 Task: Research Airbnb options in Zorgo, Burkina Faso from 8th December, 2023 to 15th December, 2023 for 9 adults. with 5 bedrooms having 9 beds and 5 bathrooms.  Amenities needed are: wifi, air conditioning, TV, pool, gym, breakfast. Look for 5 properties as per requirement.
Action: Mouse moved to (426, 79)
Screenshot: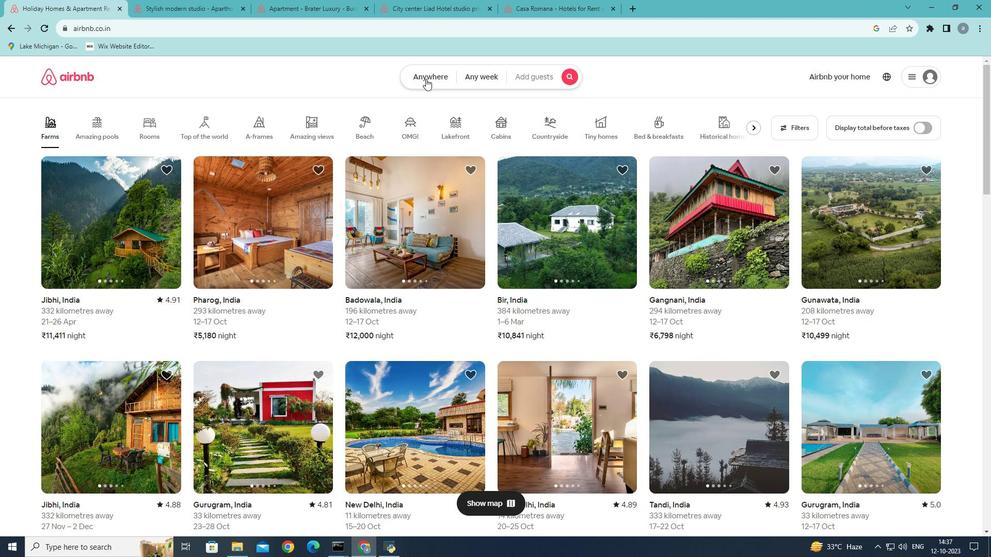 
Action: Mouse pressed left at (426, 79)
Screenshot: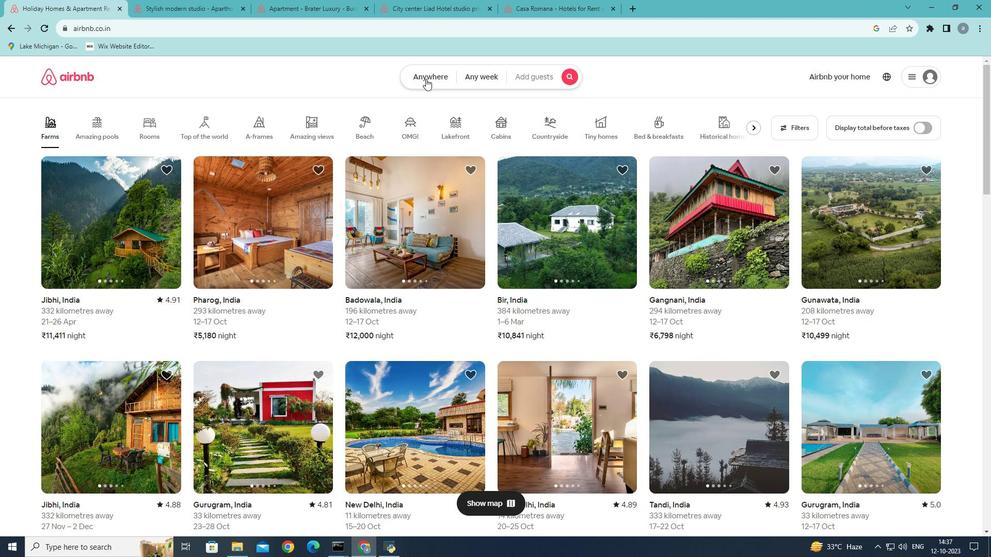 
Action: Mouse moved to (318, 113)
Screenshot: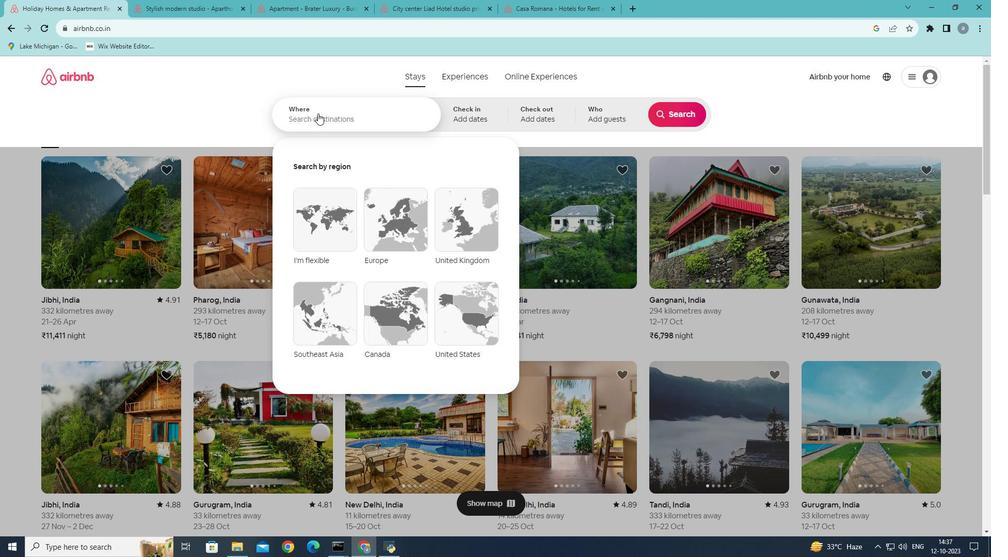
Action: Mouse pressed left at (318, 113)
Screenshot: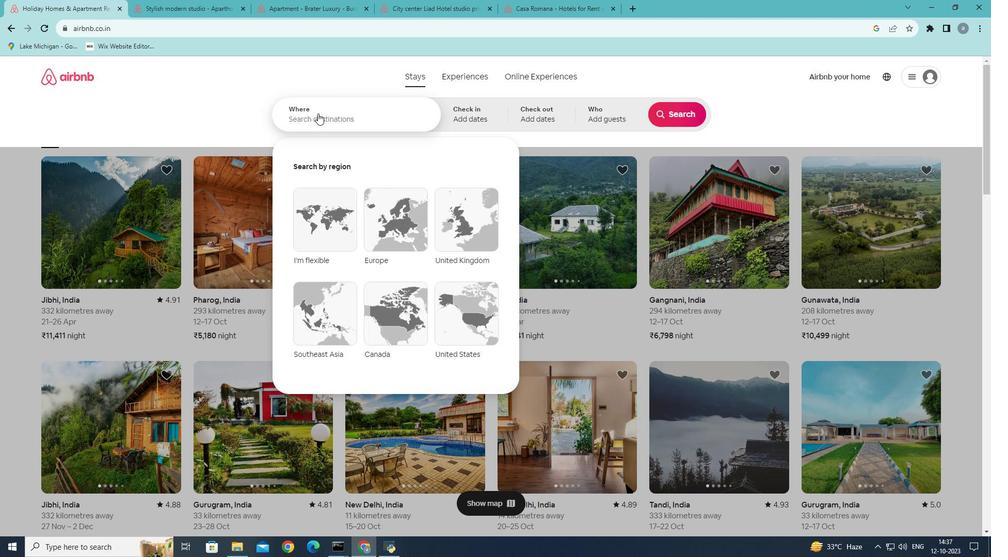 
Action: Mouse moved to (360, 107)
Screenshot: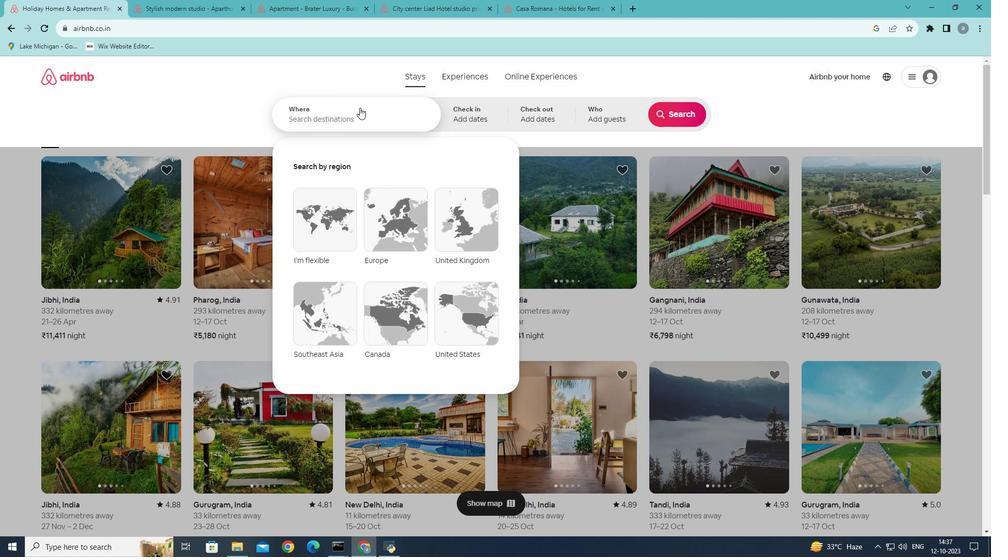 
Action: Key pressed <Key.shift>Zorgo,<Key.shift><Key.shift><Key.shift><Key.shift><Key.shift><Key.shift><Key.shift><Key.shift><Key.shift><Key.shift><Key.shift><Key.shift>Burkina
Screenshot: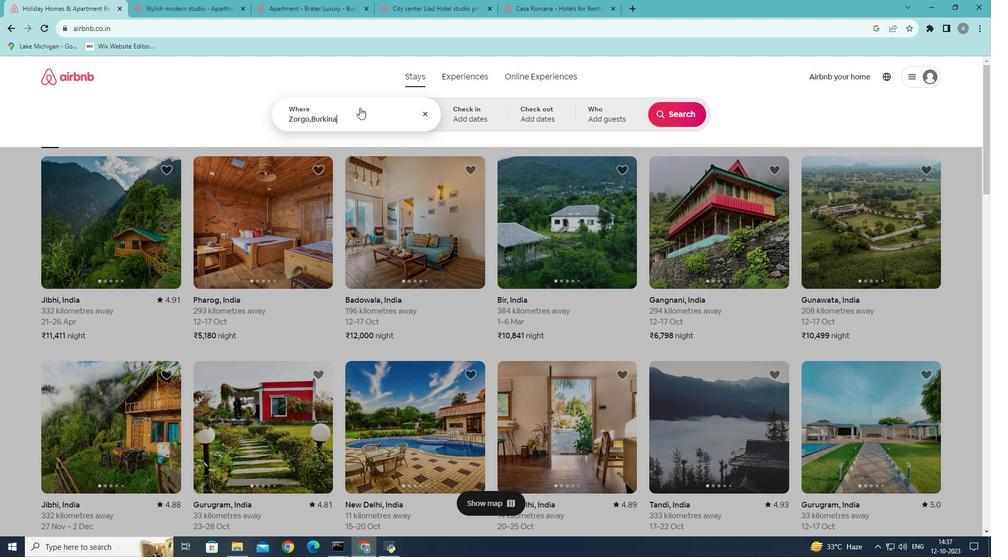 
Action: Mouse moved to (376, 170)
Screenshot: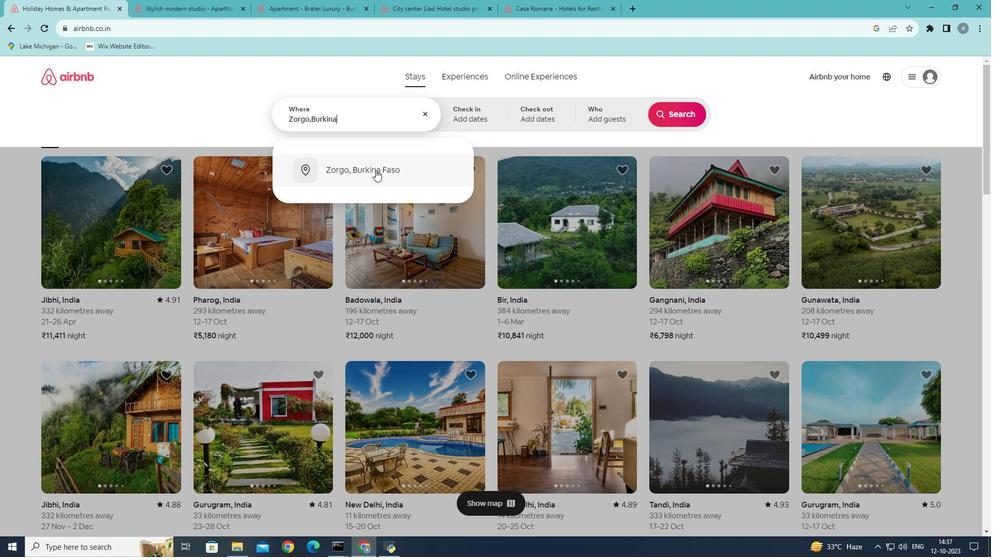 
Action: Mouse pressed left at (376, 170)
Screenshot: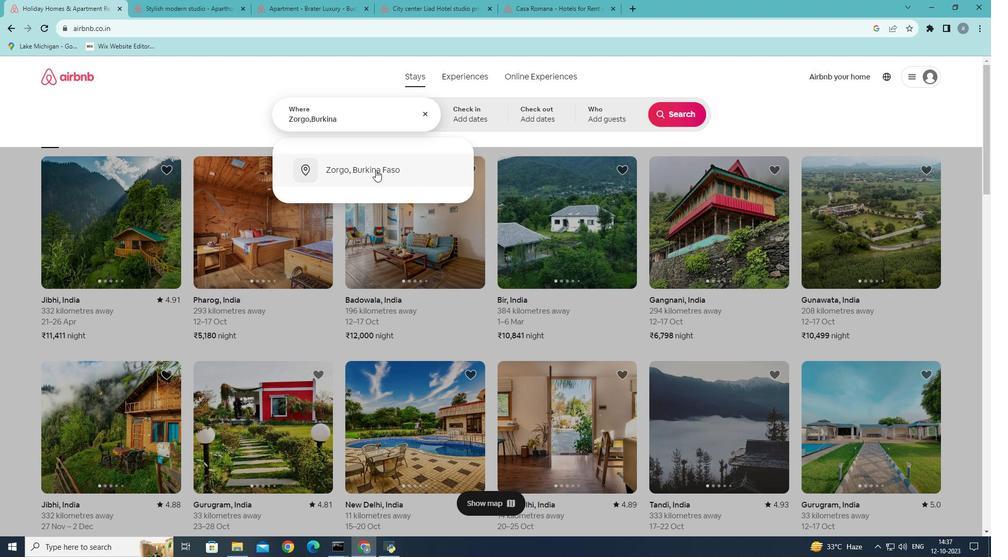 
Action: Mouse moved to (681, 199)
Screenshot: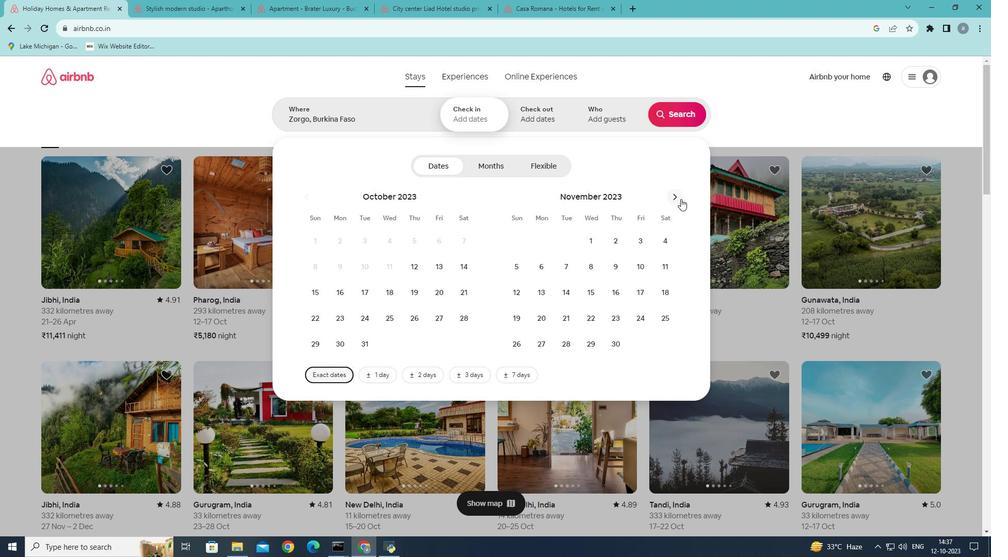 
Action: Mouse pressed left at (681, 199)
Screenshot: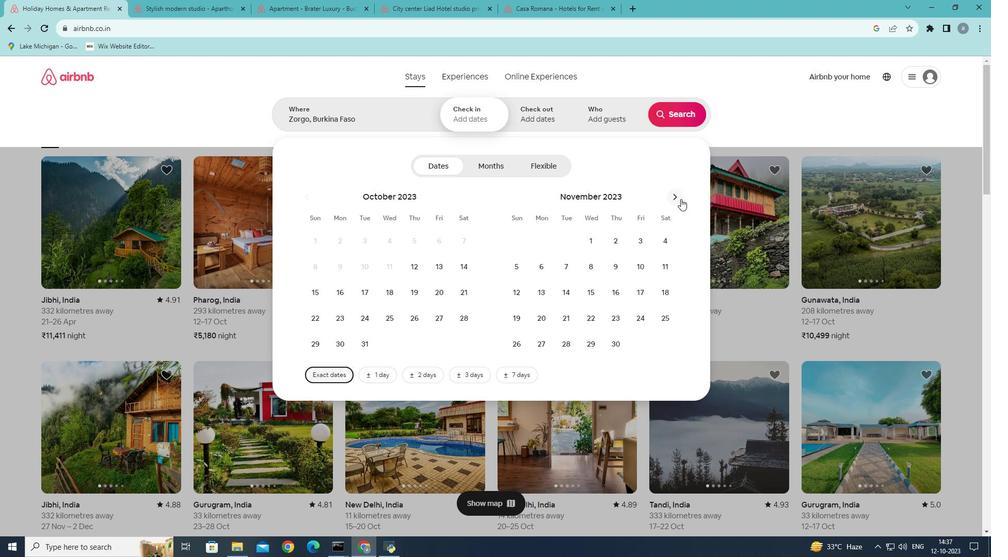 
Action: Mouse moved to (635, 268)
Screenshot: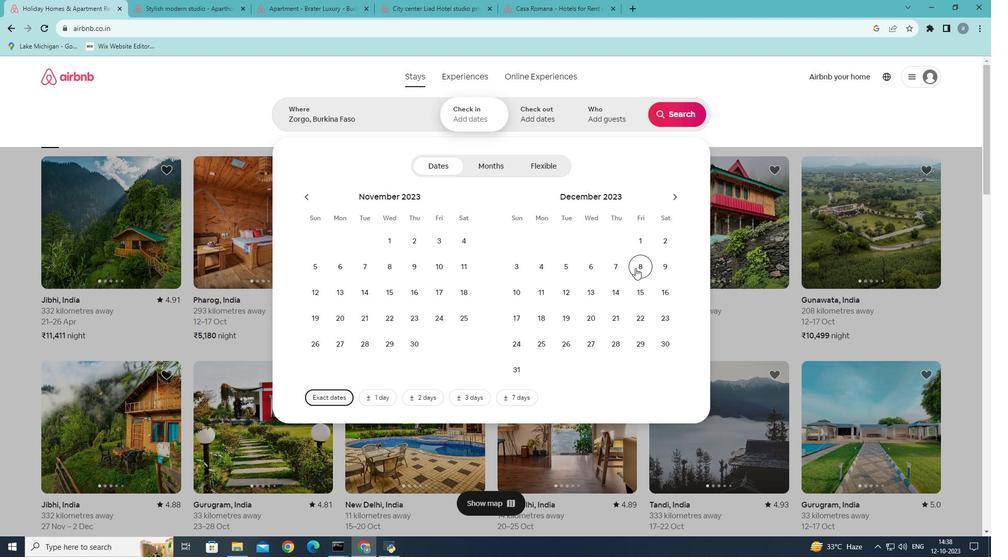 
Action: Mouse pressed left at (635, 268)
Screenshot: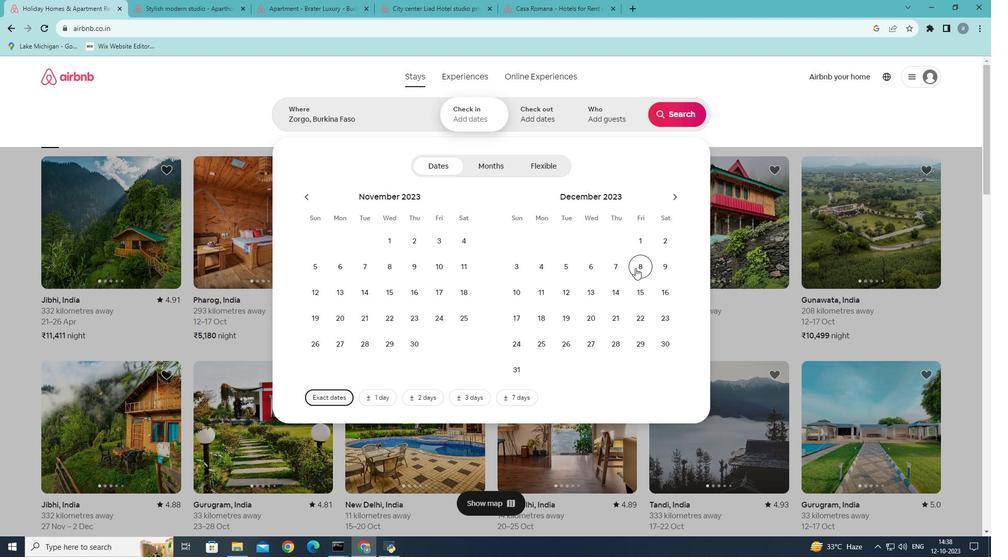
Action: Mouse moved to (641, 297)
Screenshot: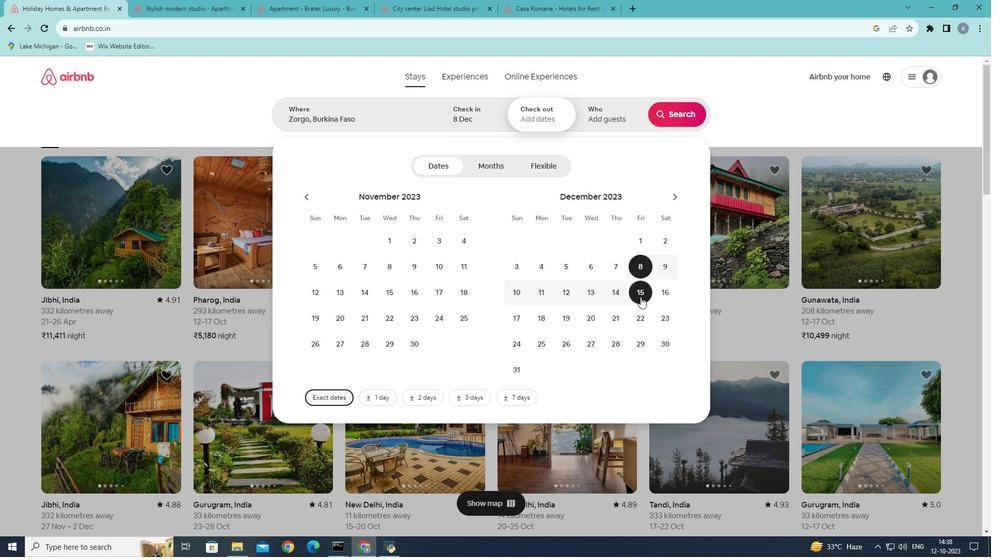 
Action: Mouse pressed left at (641, 297)
Screenshot: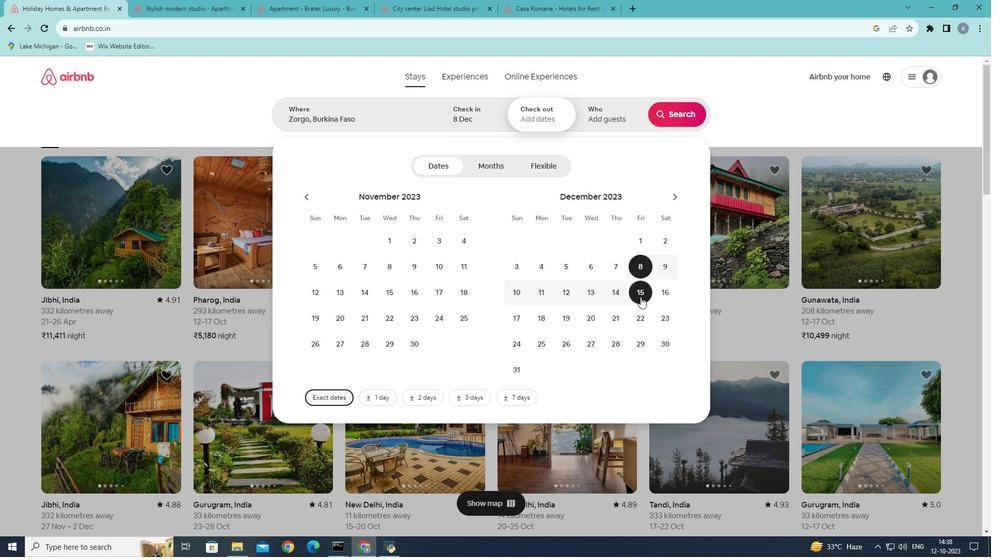 
Action: Mouse moved to (616, 121)
Screenshot: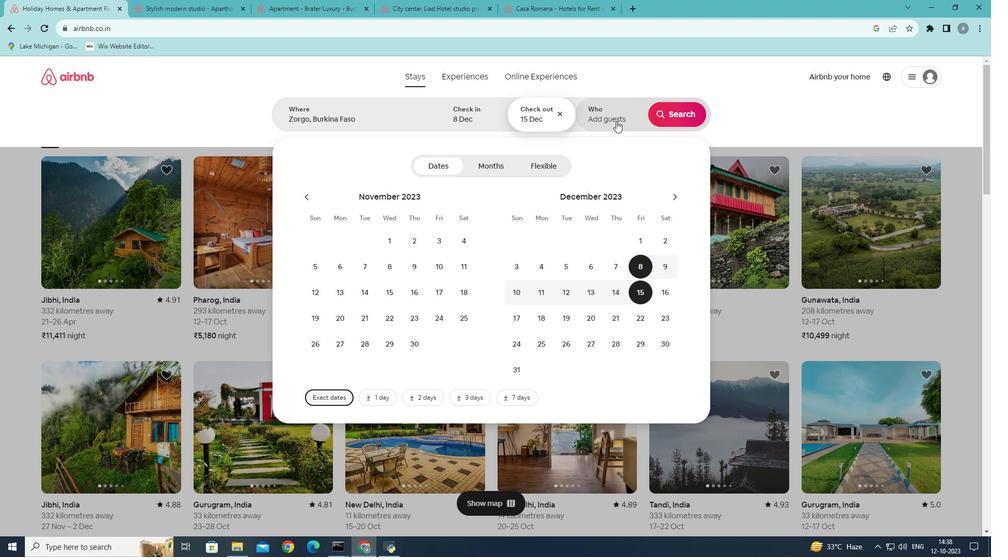 
Action: Mouse pressed left at (616, 121)
Screenshot: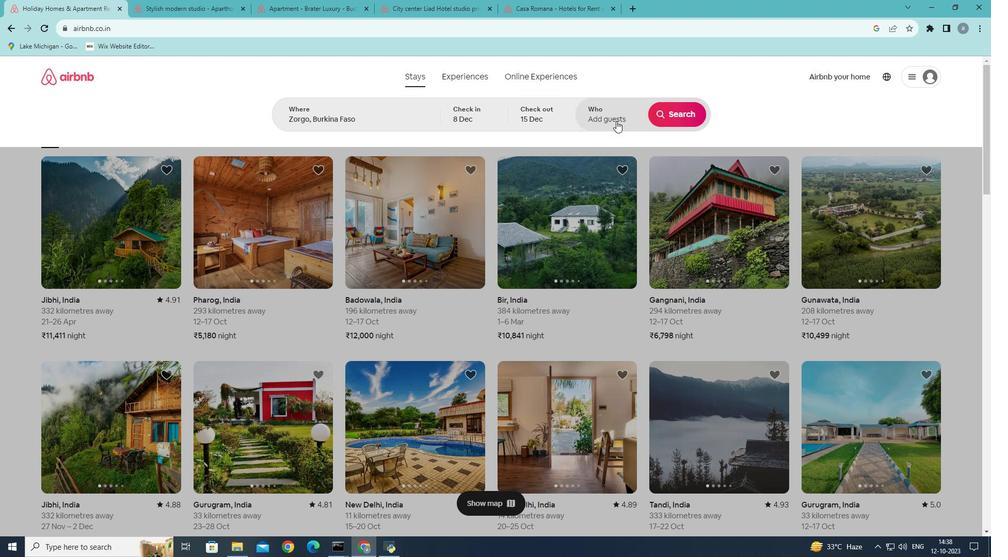 
Action: Mouse moved to (687, 165)
Screenshot: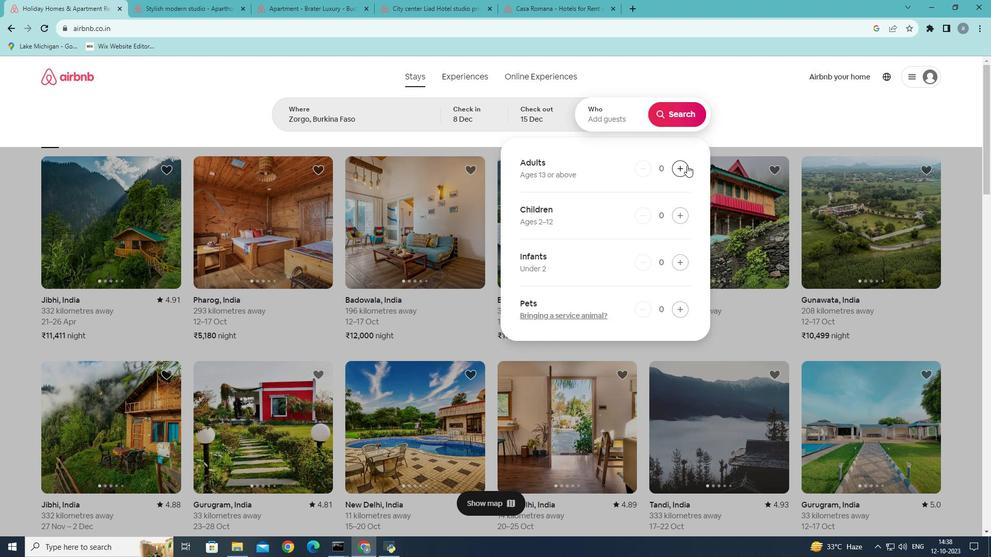
Action: Mouse pressed left at (687, 165)
Screenshot: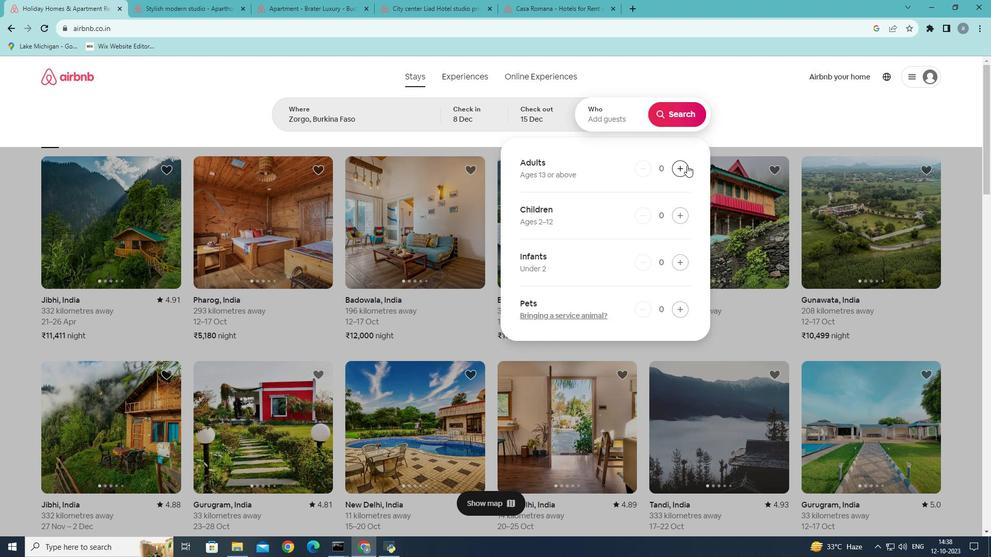 
Action: Mouse moved to (687, 165)
Screenshot: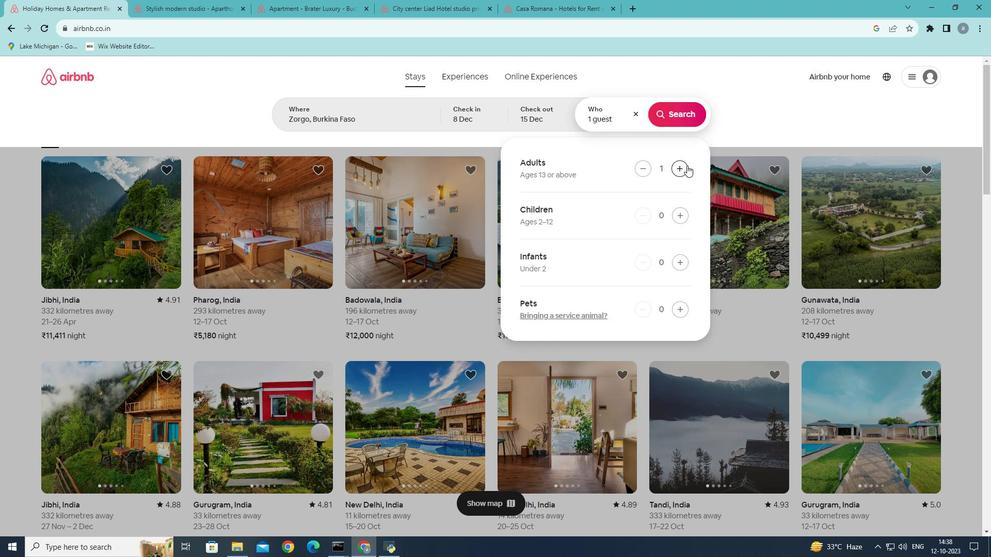 
Action: Mouse pressed left at (687, 165)
Screenshot: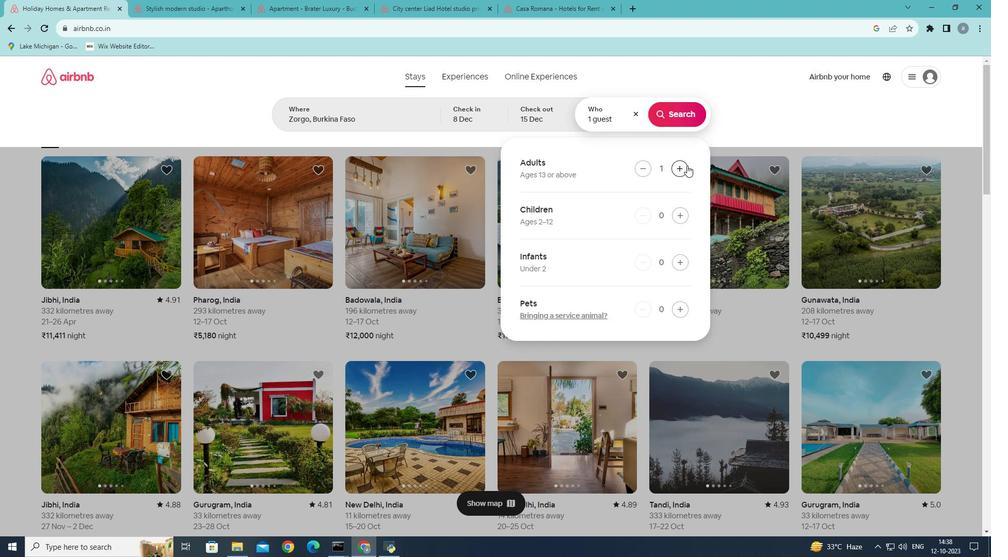 
Action: Mouse pressed left at (687, 165)
Screenshot: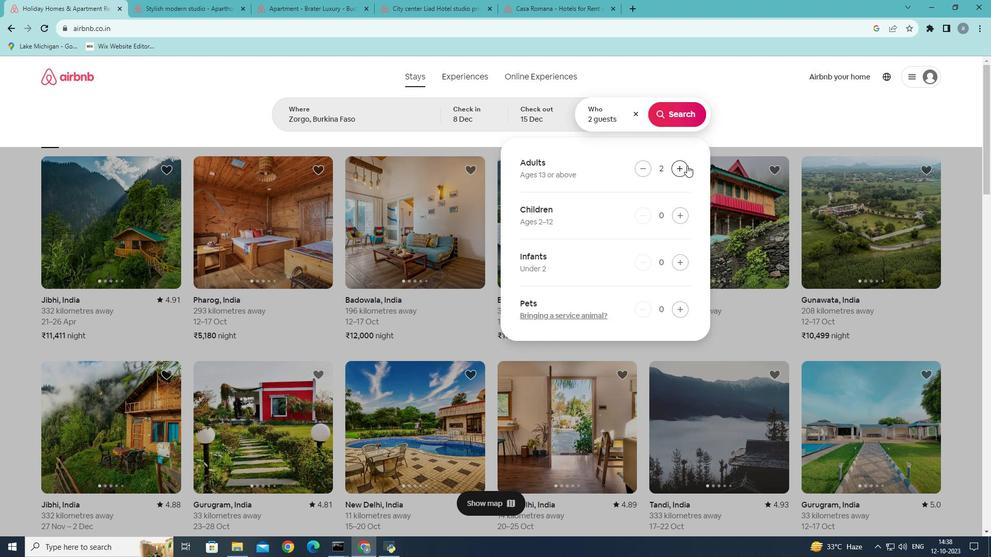 
Action: Mouse pressed left at (687, 165)
Screenshot: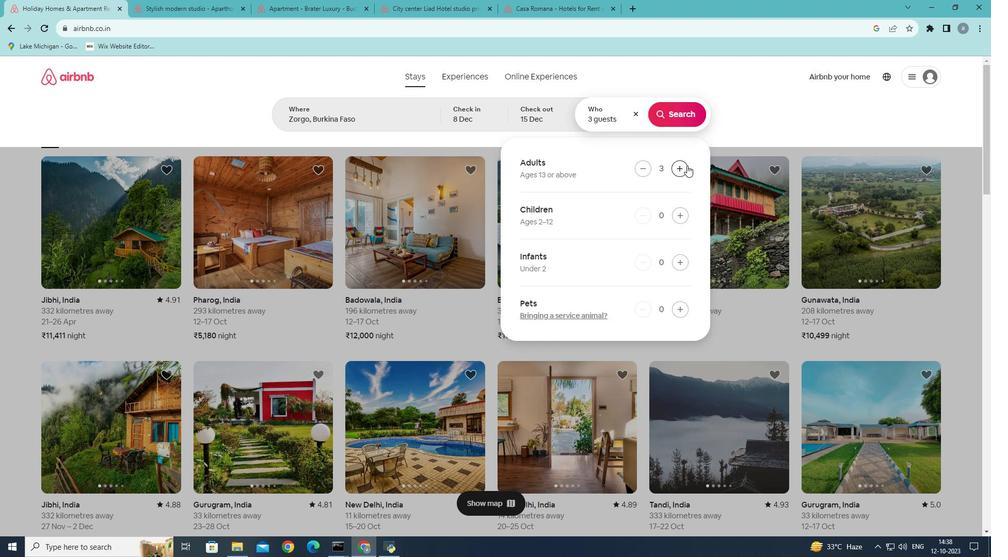 
Action: Mouse pressed left at (687, 165)
Screenshot: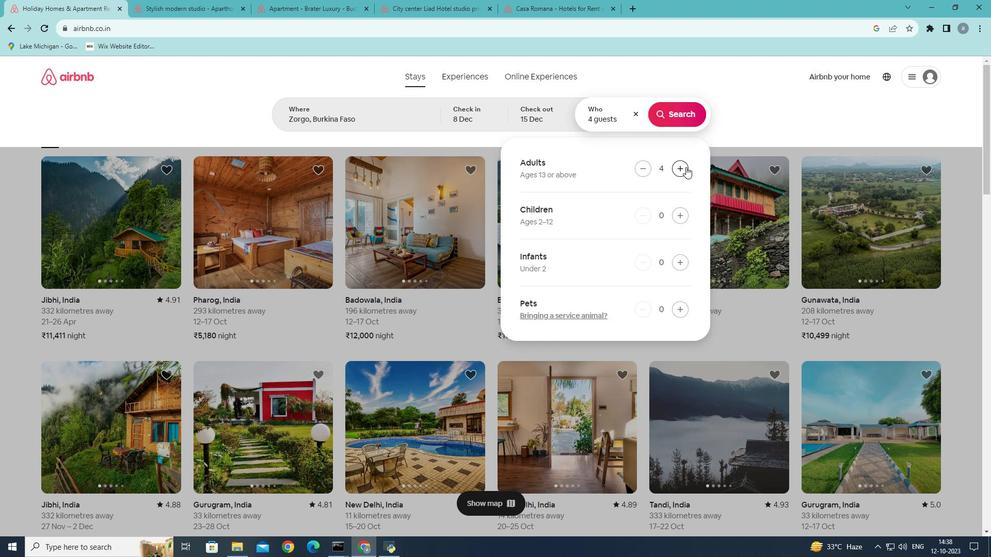 
Action: Mouse moved to (686, 167)
Screenshot: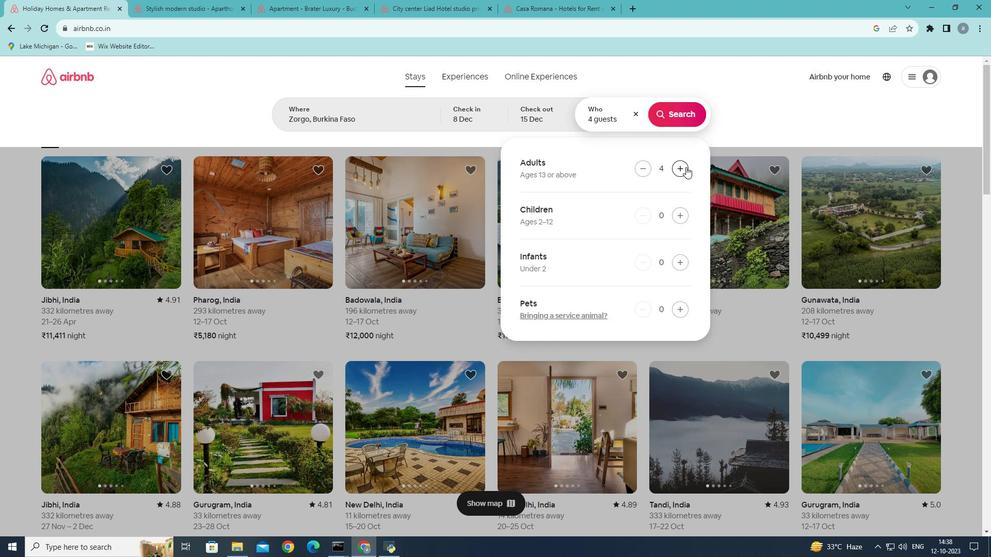 
Action: Mouse pressed left at (686, 167)
Screenshot: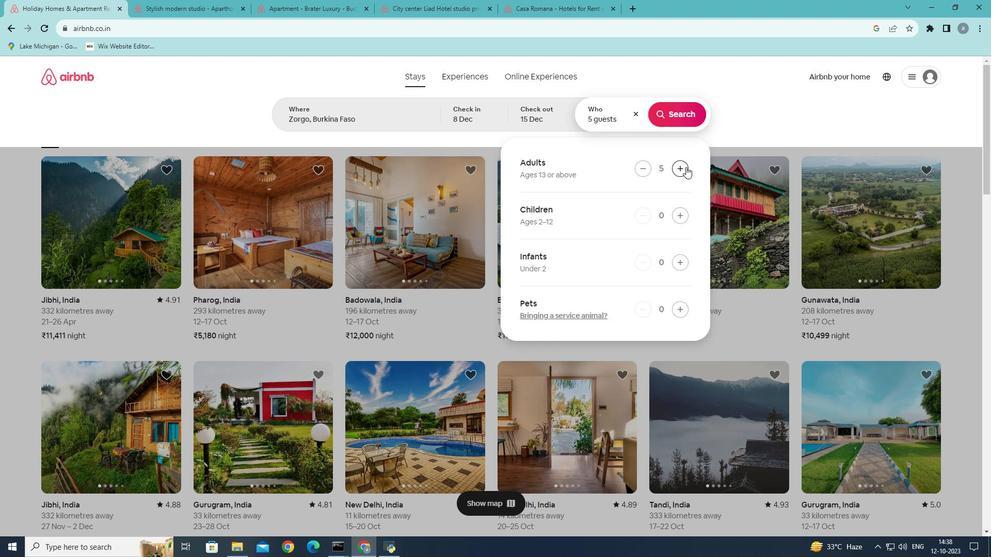 
Action: Mouse pressed left at (686, 167)
Screenshot: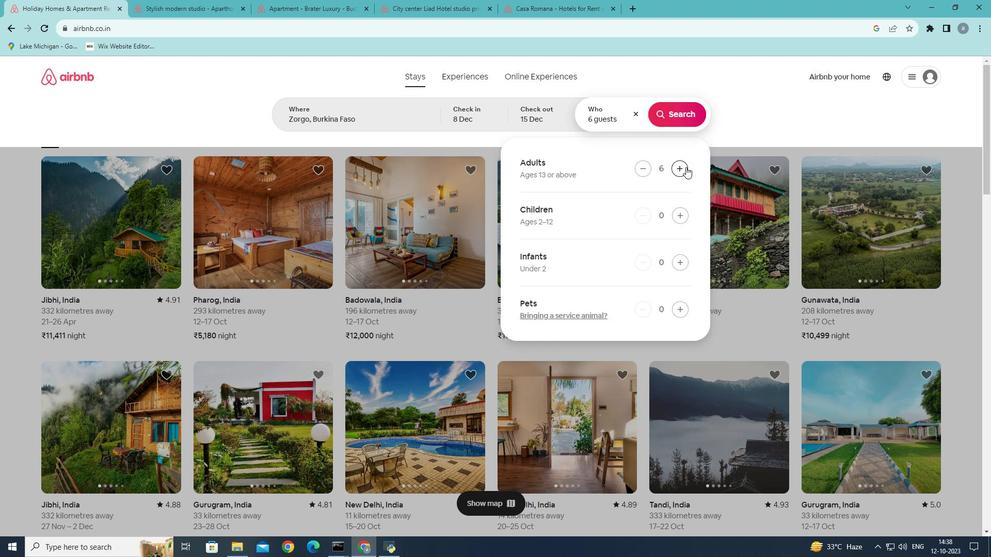
Action: Mouse pressed left at (686, 167)
Screenshot: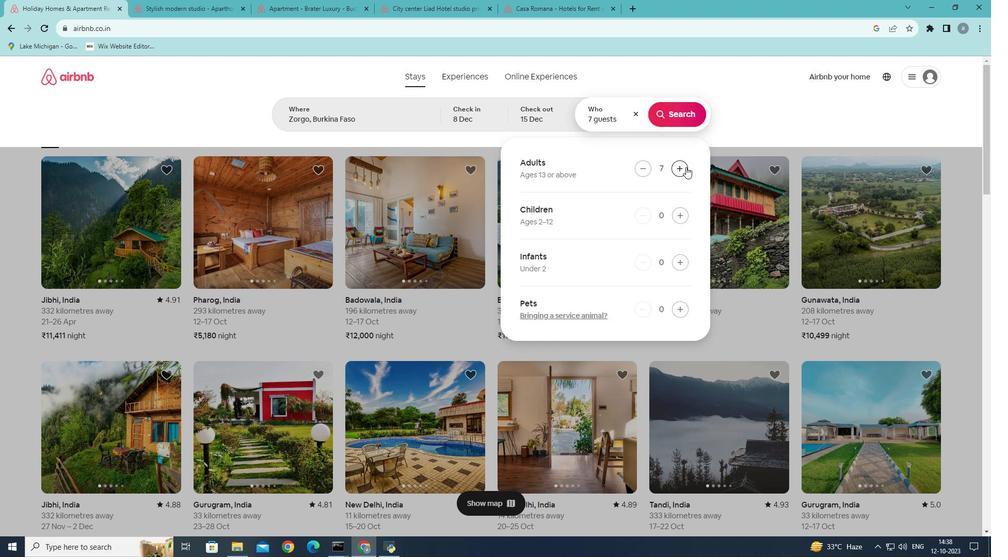 
Action: Mouse pressed left at (686, 167)
Screenshot: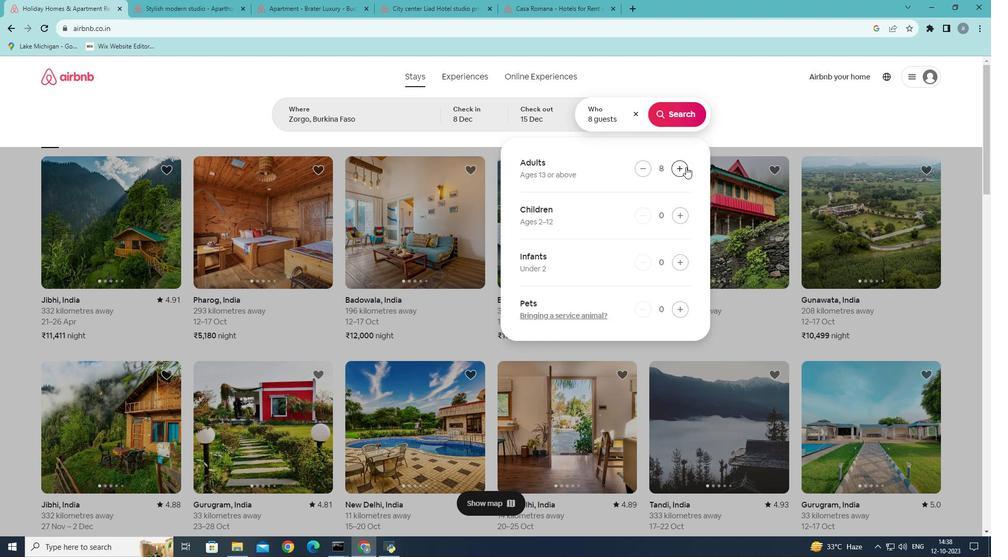 
Action: Mouse moved to (690, 113)
Screenshot: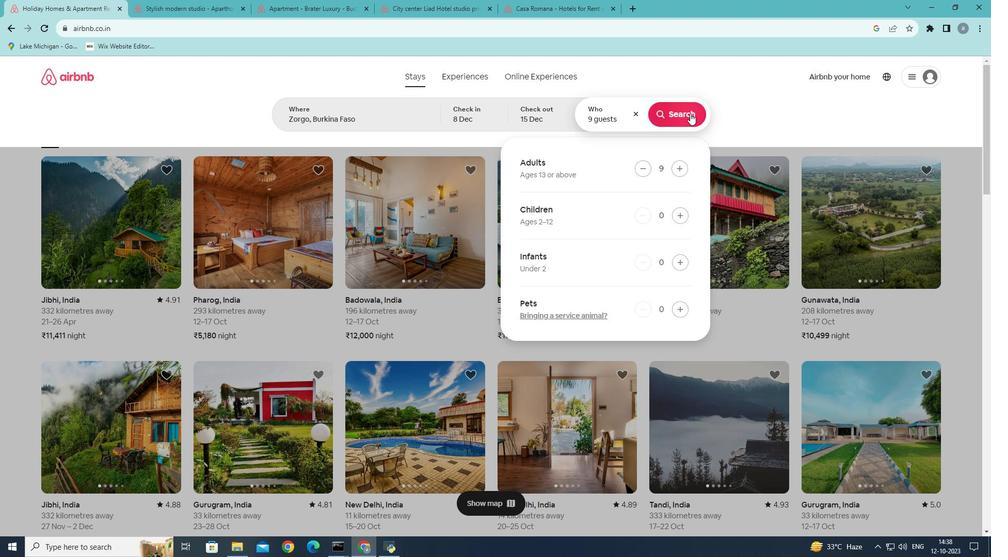 
Action: Mouse pressed left at (690, 113)
Screenshot: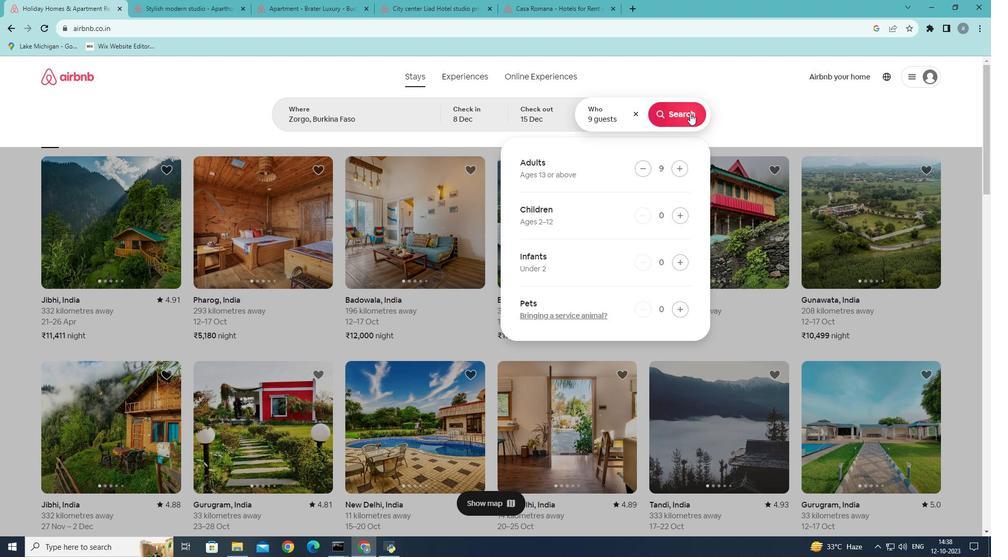 
Action: Mouse moved to (823, 124)
Screenshot: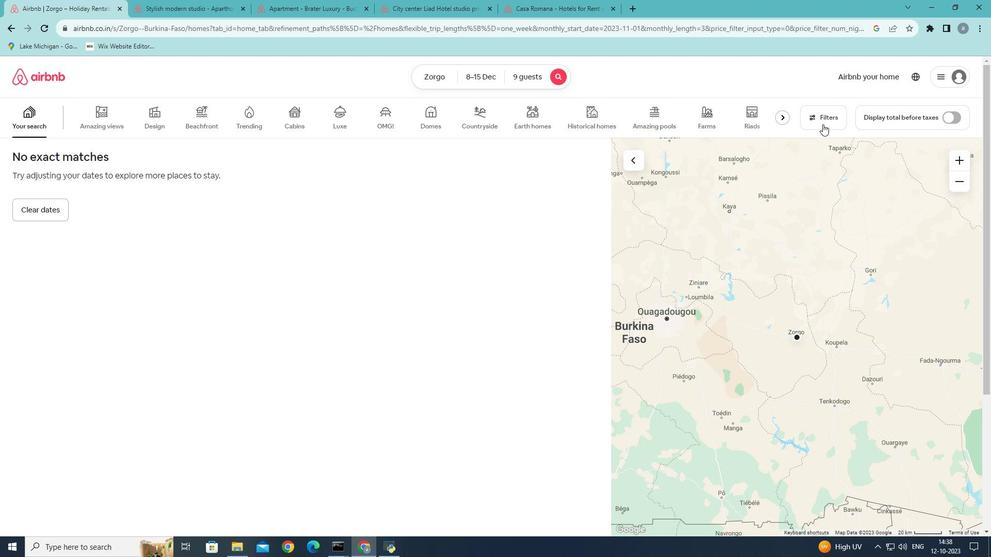 
Action: Mouse pressed left at (823, 124)
Screenshot: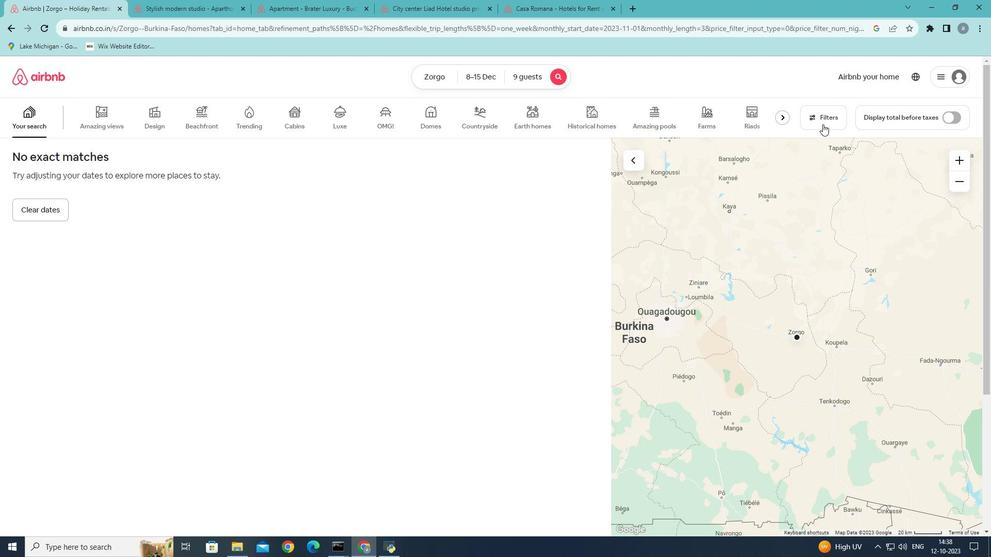 
Action: Mouse moved to (510, 408)
Screenshot: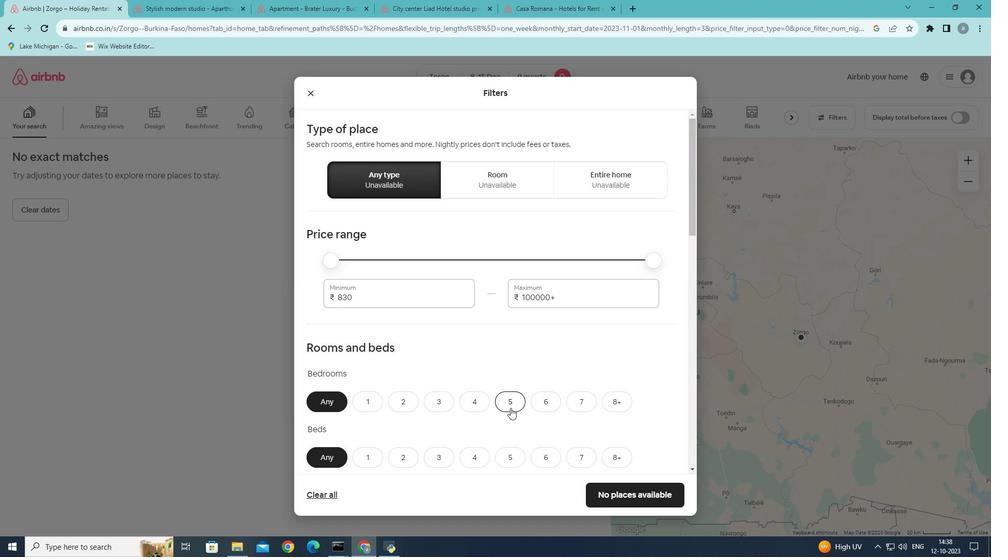 
Action: Mouse pressed left at (510, 408)
Screenshot: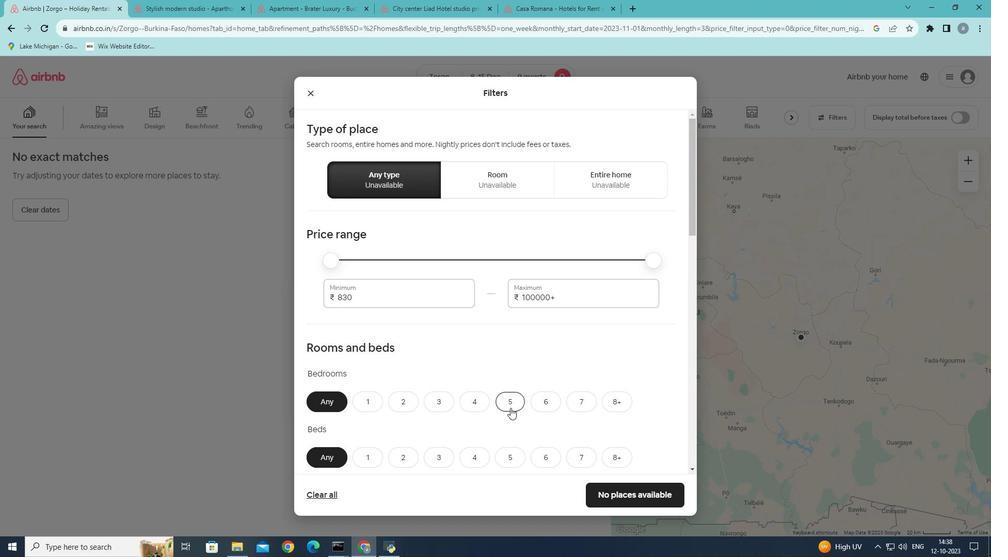 
Action: Mouse moved to (620, 465)
Screenshot: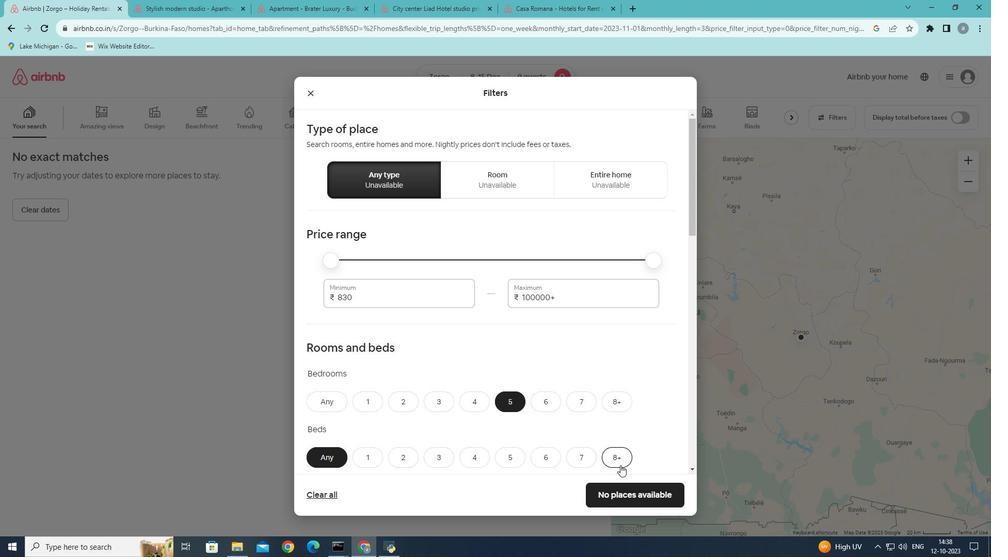 
Action: Mouse scrolled (620, 465) with delta (0, 0)
Screenshot: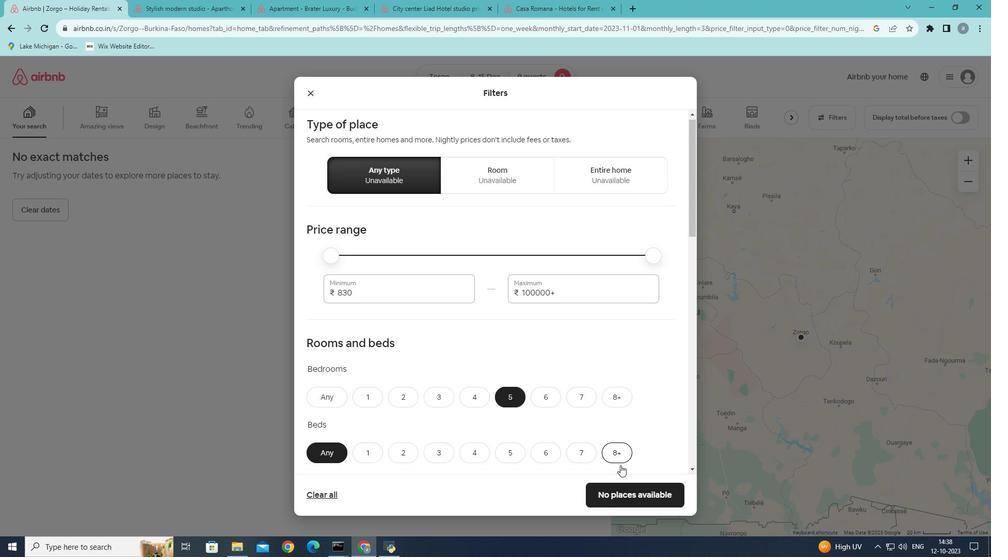 
Action: Mouse moved to (619, 407)
Screenshot: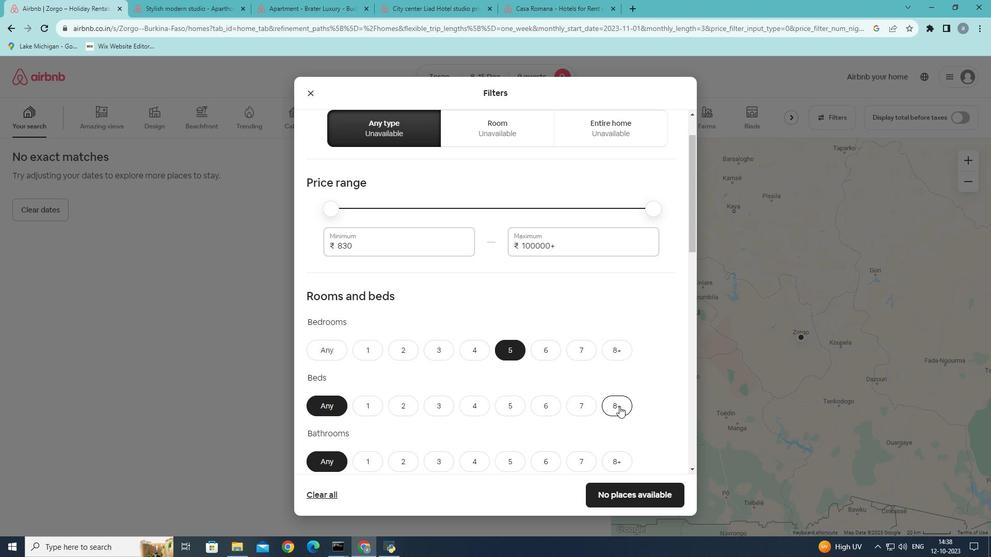 
Action: Mouse pressed left at (619, 407)
Screenshot: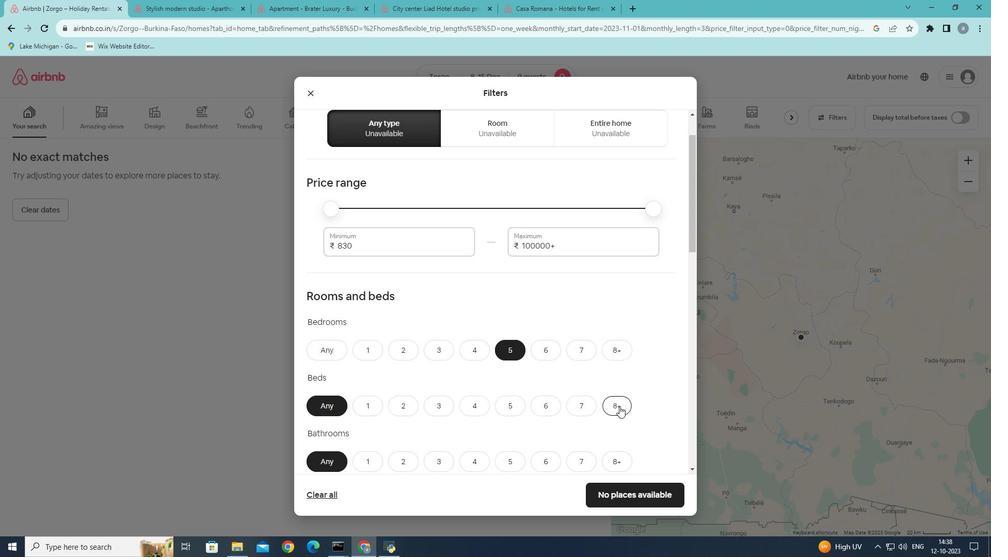 
Action: Mouse moved to (503, 465)
Screenshot: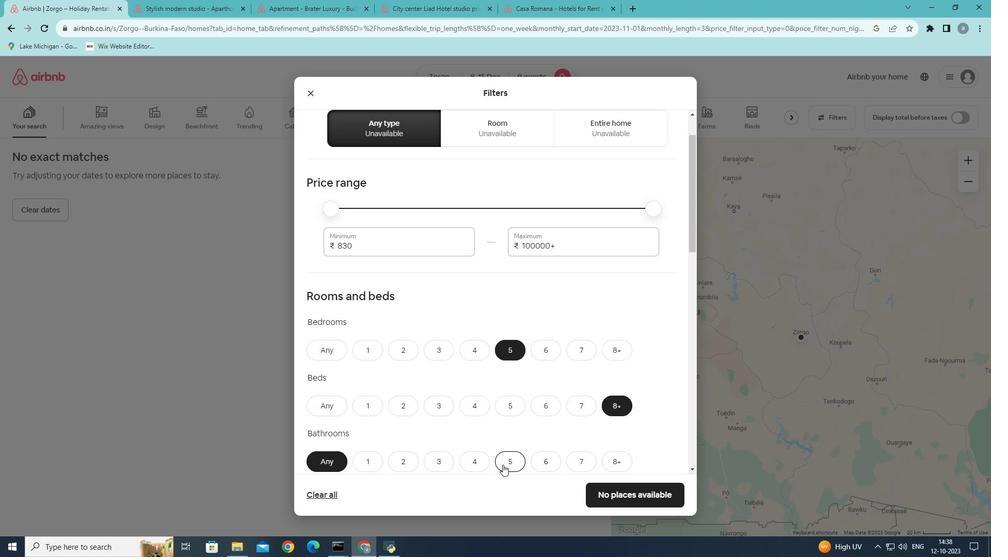 
Action: Mouse pressed left at (503, 465)
Screenshot: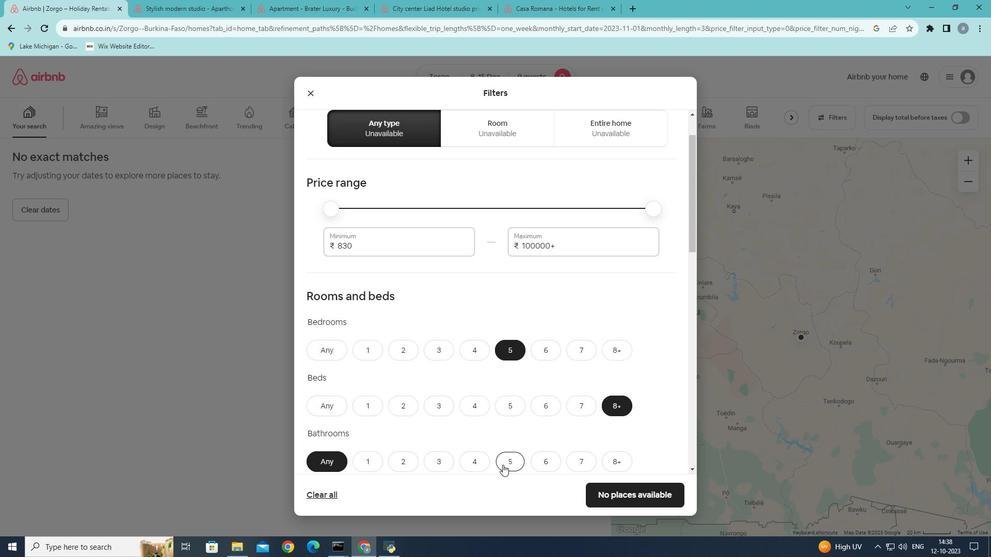 
Action: Mouse moved to (386, 452)
Screenshot: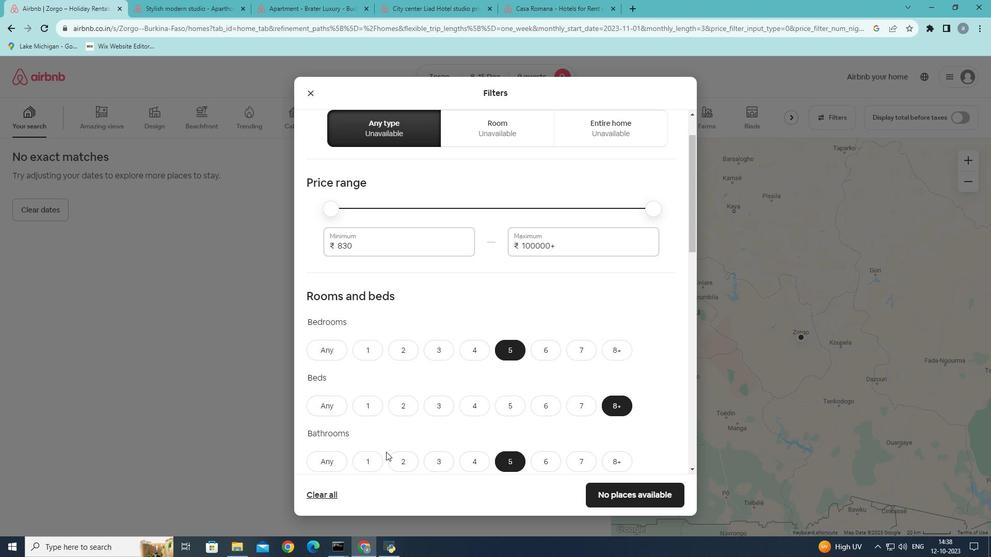
Action: Mouse scrolled (386, 451) with delta (0, 0)
Screenshot: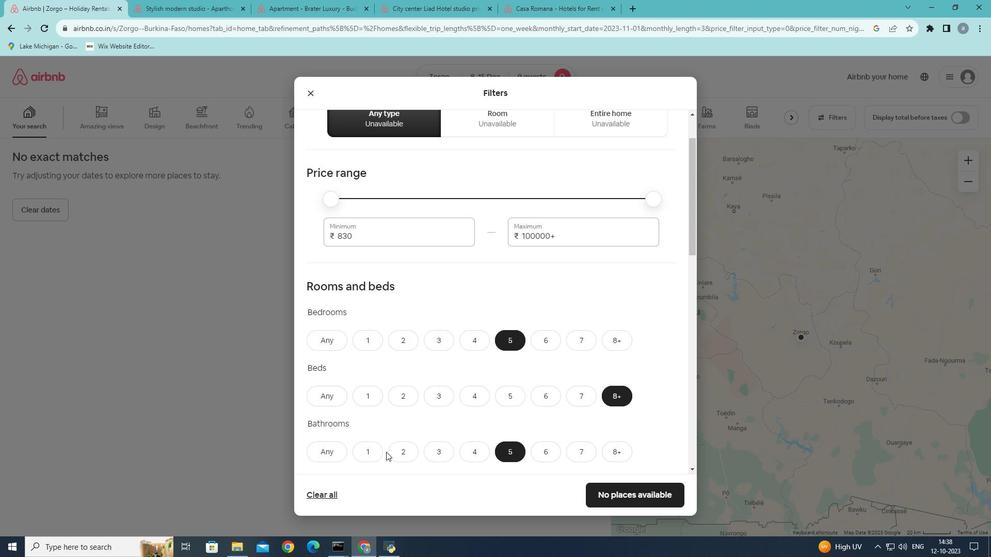 
Action: Mouse scrolled (386, 451) with delta (0, 0)
Screenshot: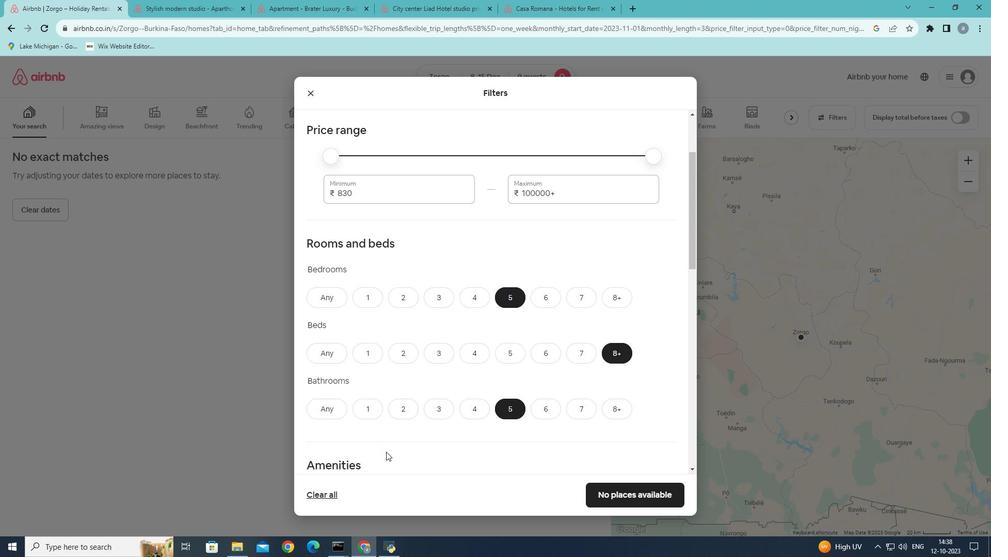 
Action: Mouse scrolled (386, 451) with delta (0, 0)
Screenshot: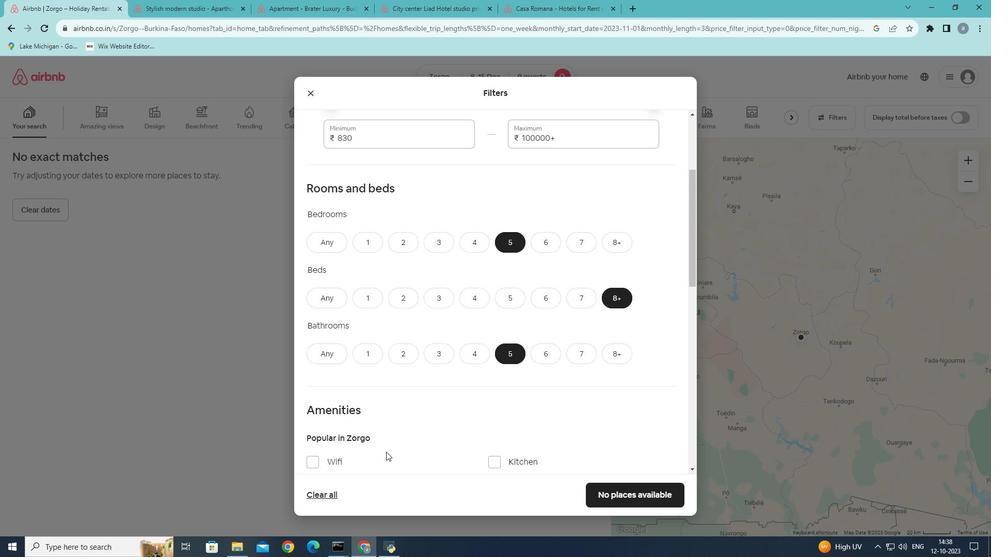 
Action: Mouse moved to (397, 443)
Screenshot: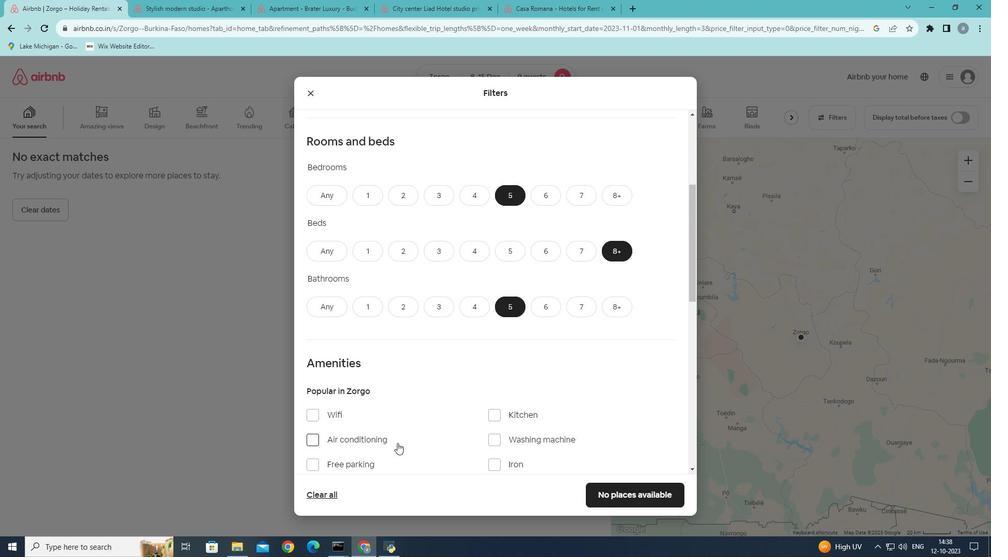 
Action: Mouse scrolled (397, 443) with delta (0, 0)
Screenshot: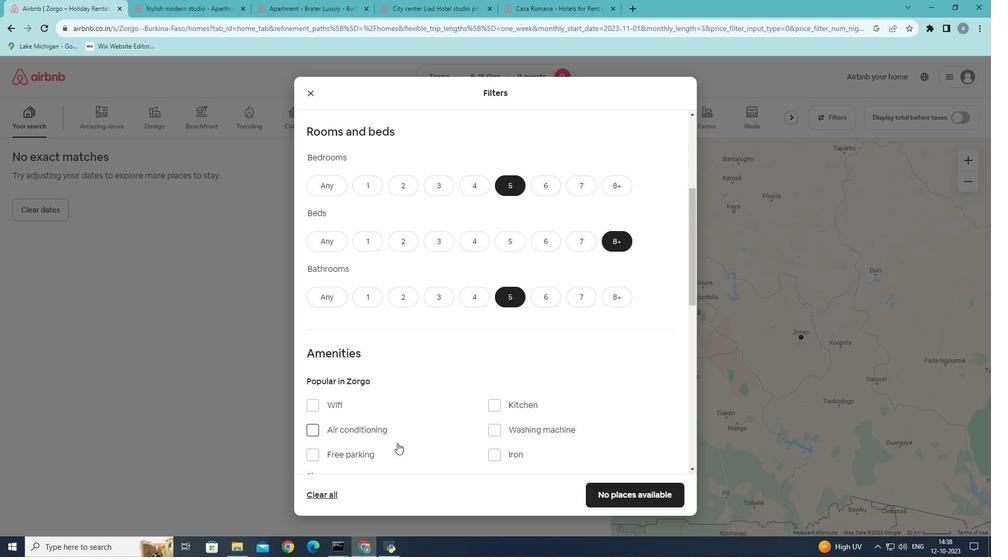 
Action: Mouse scrolled (397, 443) with delta (0, 0)
Screenshot: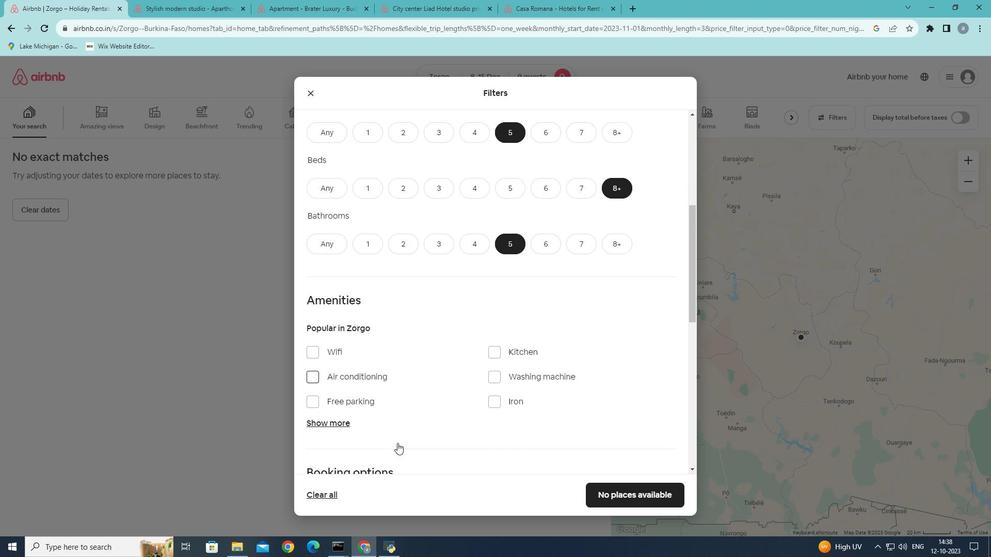 
Action: Mouse scrolled (397, 443) with delta (0, 0)
Screenshot: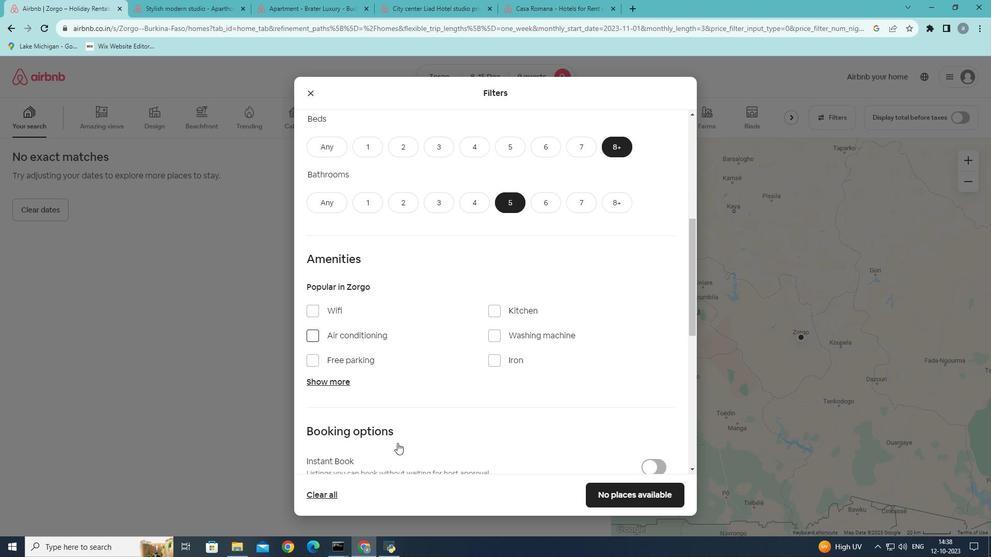 
Action: Mouse moved to (401, 442)
Screenshot: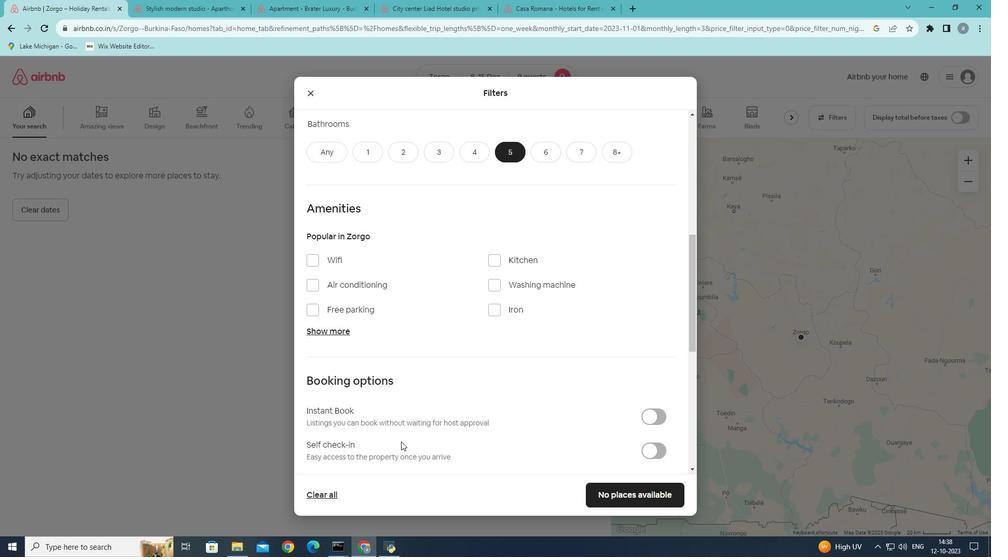 
Action: Mouse scrolled (401, 441) with delta (0, 0)
Screenshot: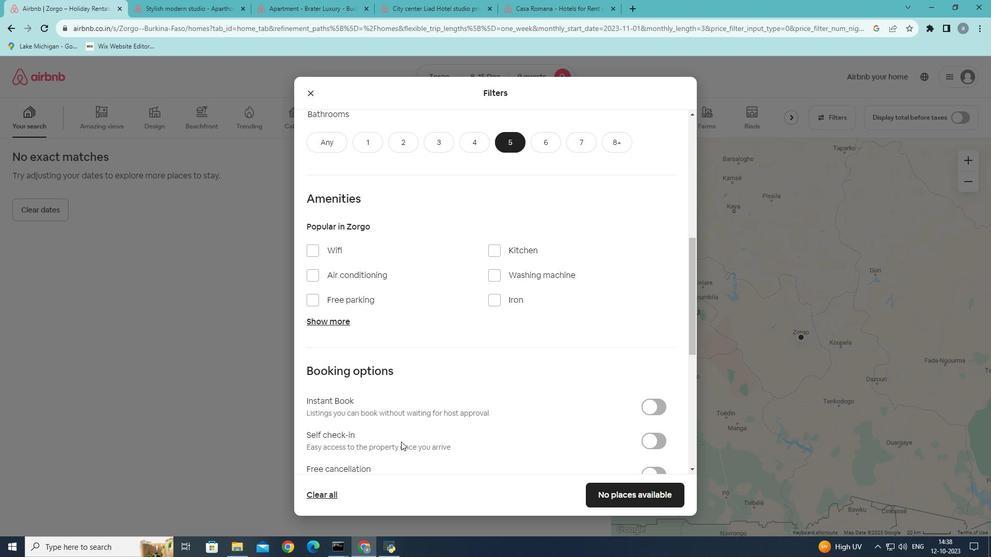 
Action: Mouse moved to (308, 209)
Screenshot: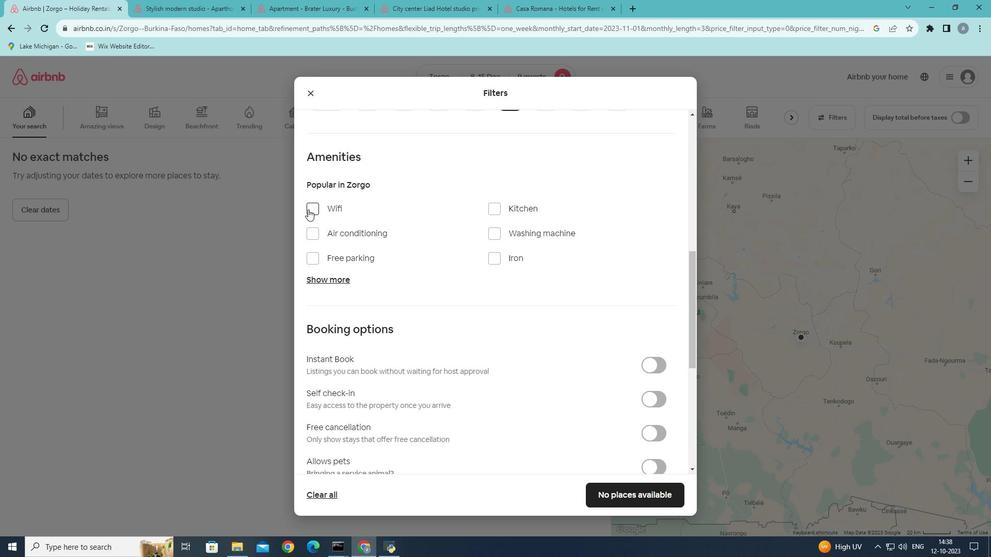 
Action: Mouse pressed left at (308, 209)
Screenshot: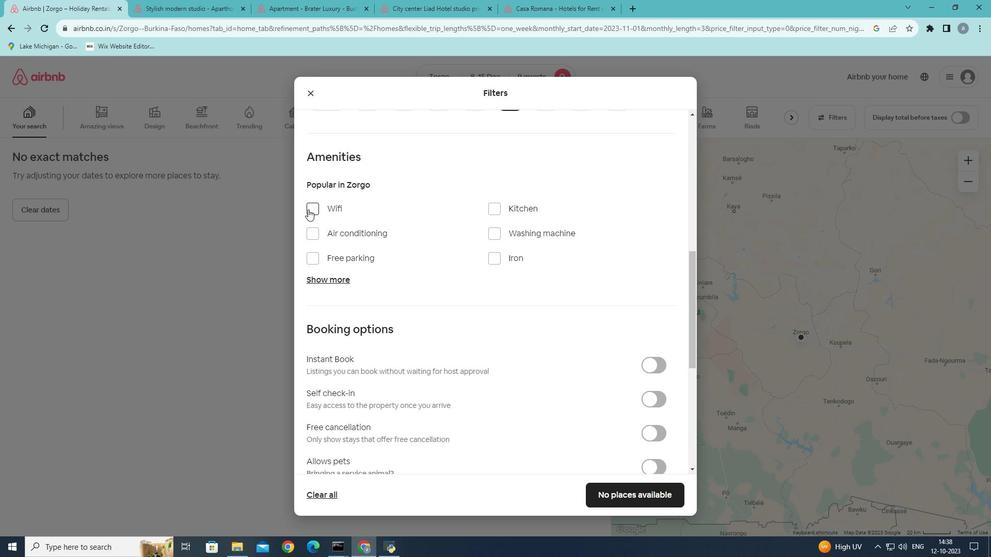 
Action: Mouse moved to (313, 237)
Screenshot: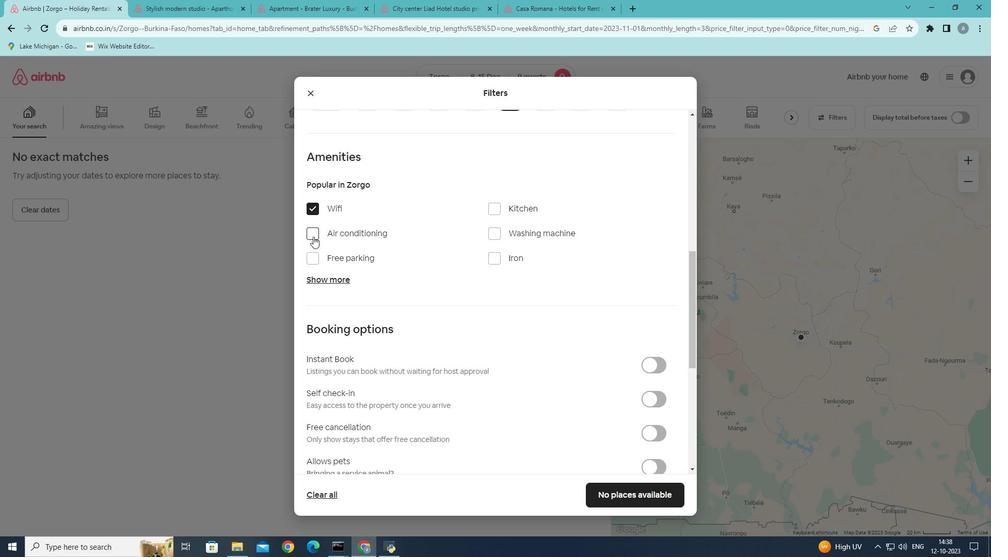
Action: Mouse pressed left at (313, 237)
Screenshot: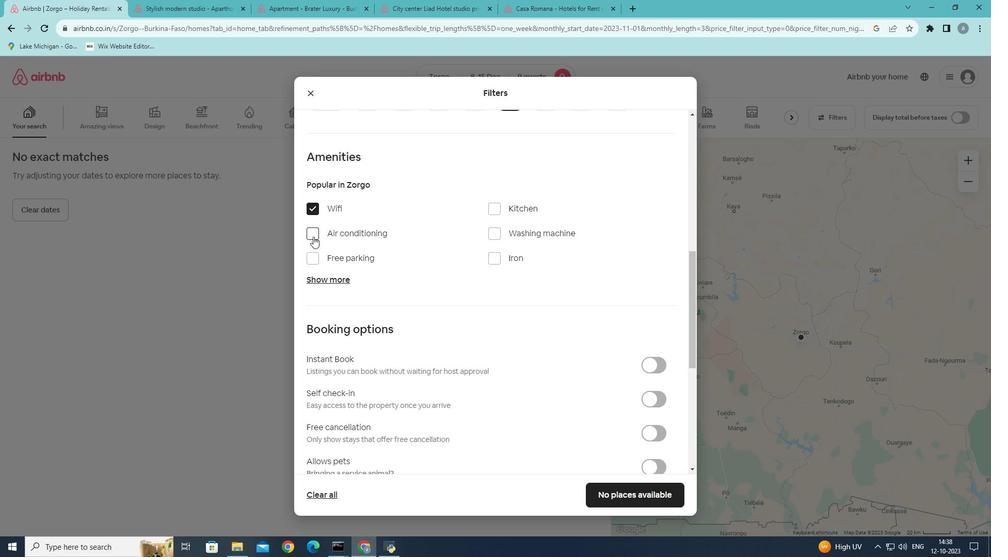 
Action: Mouse moved to (314, 258)
Screenshot: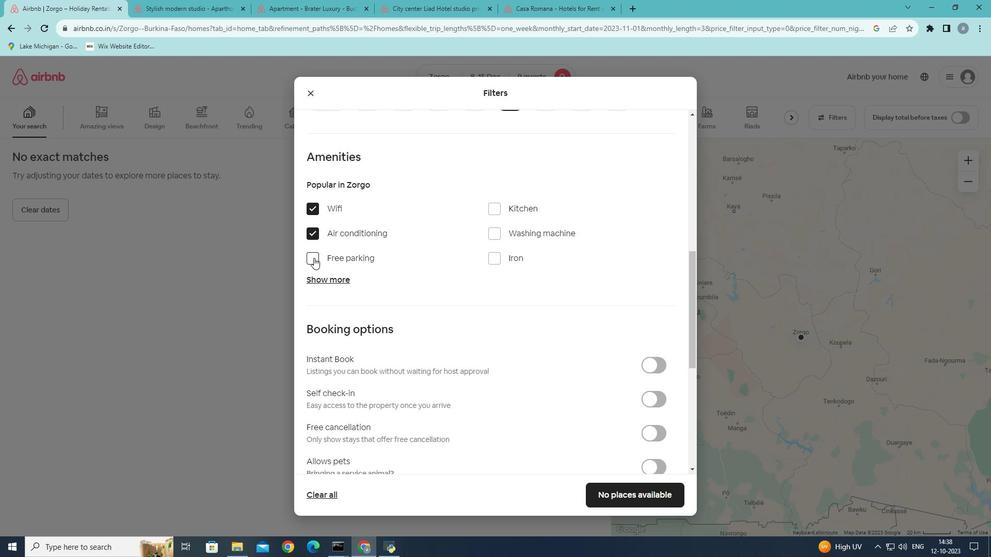 
Action: Mouse pressed left at (314, 258)
Screenshot: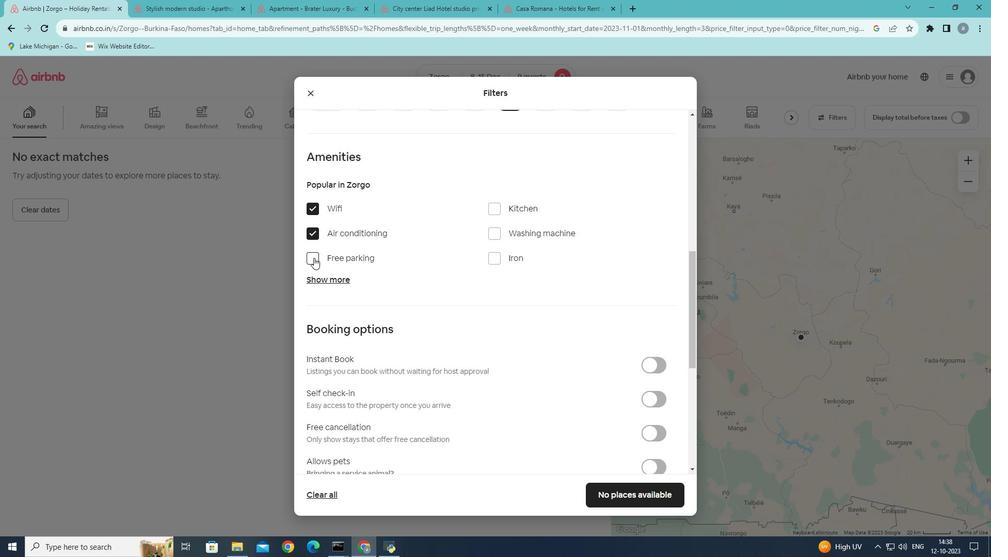 
Action: Mouse pressed left at (314, 258)
Screenshot: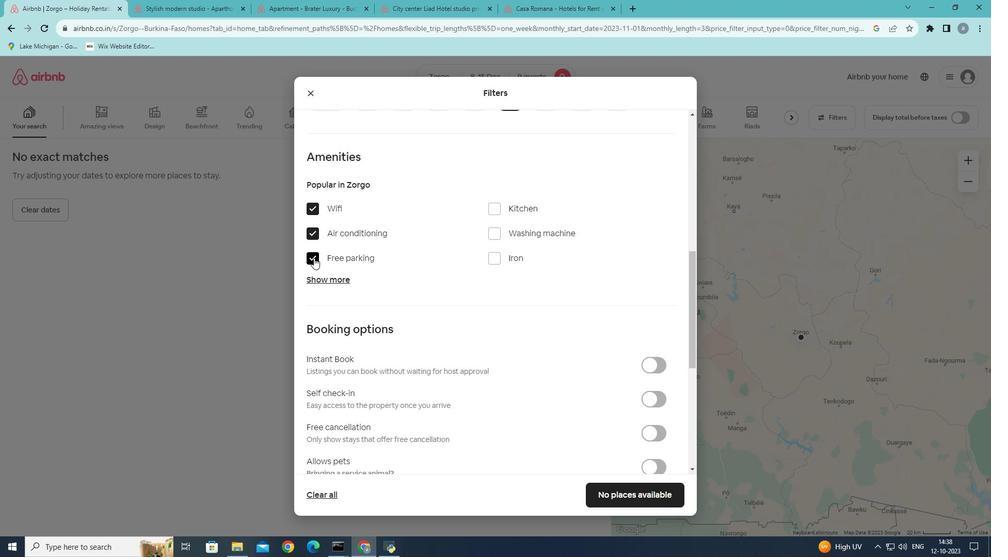 
Action: Mouse moved to (341, 281)
Screenshot: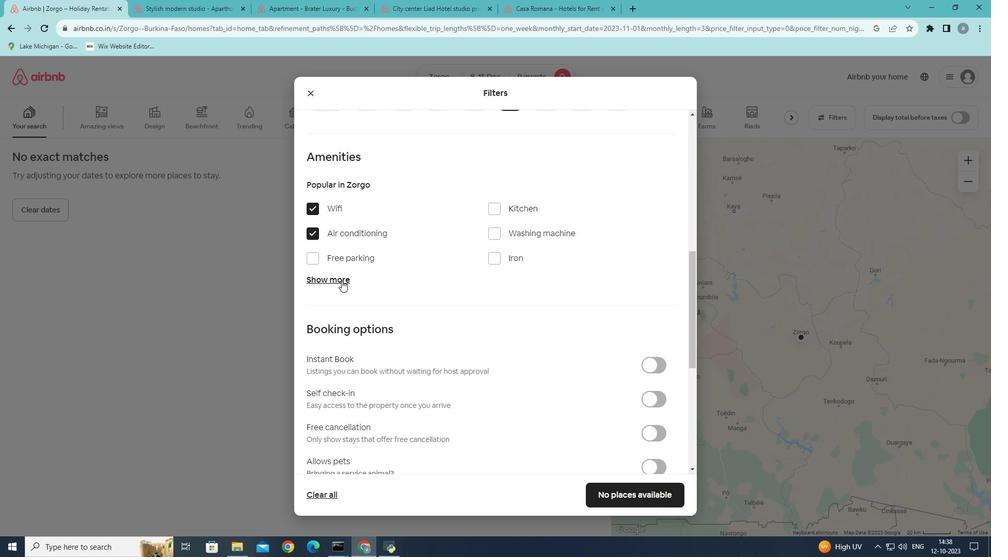 
Action: Mouse pressed left at (341, 281)
Screenshot: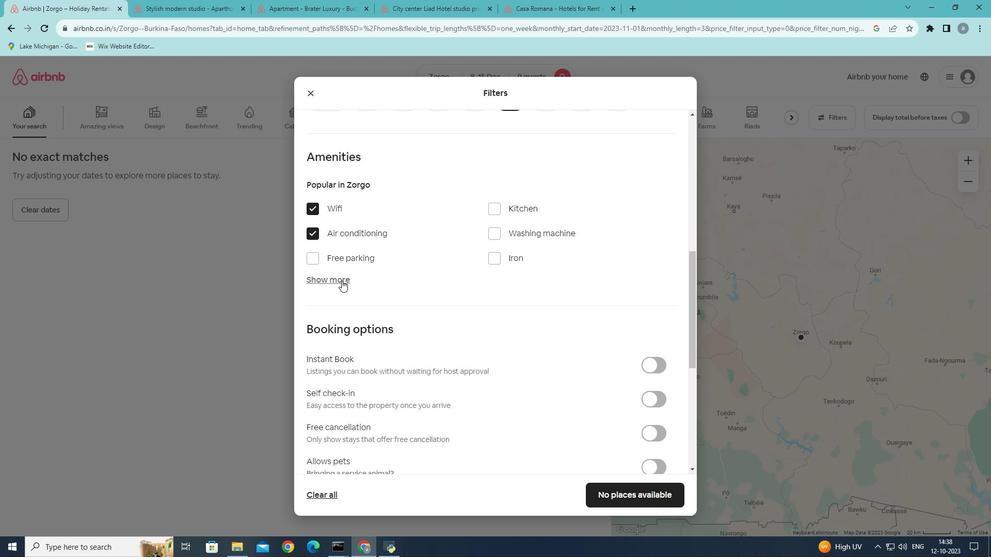 
Action: Mouse moved to (492, 335)
Screenshot: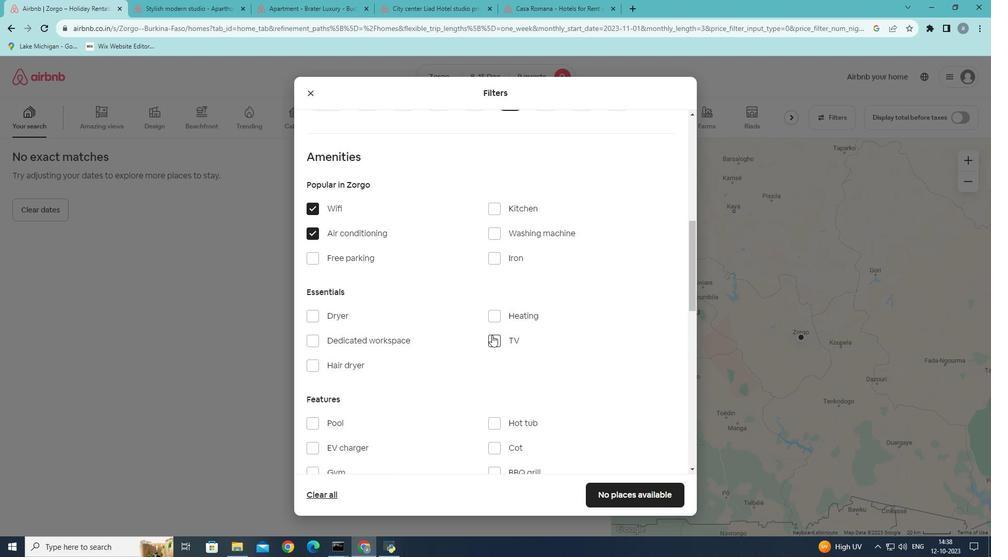 
Action: Mouse pressed left at (492, 335)
Screenshot: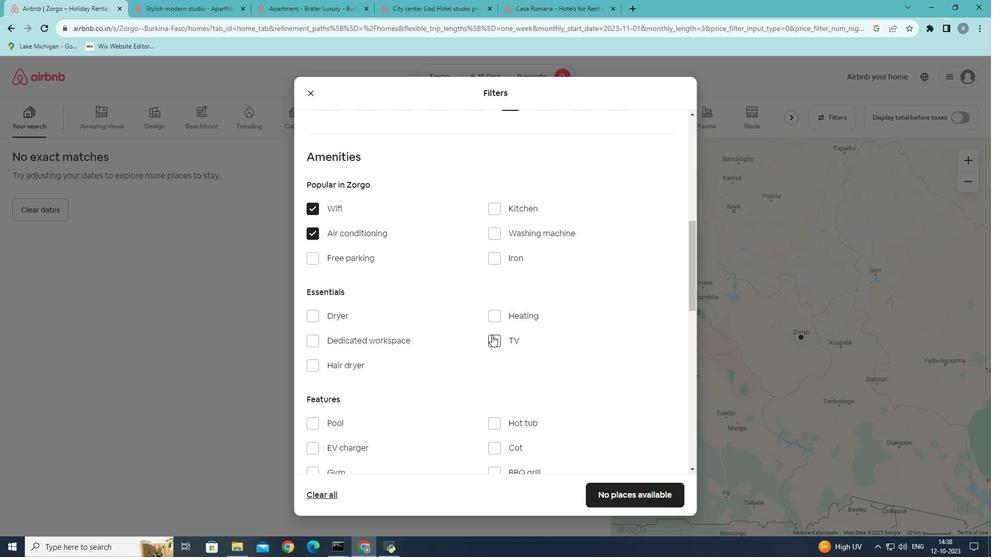 
Action: Mouse moved to (312, 421)
Screenshot: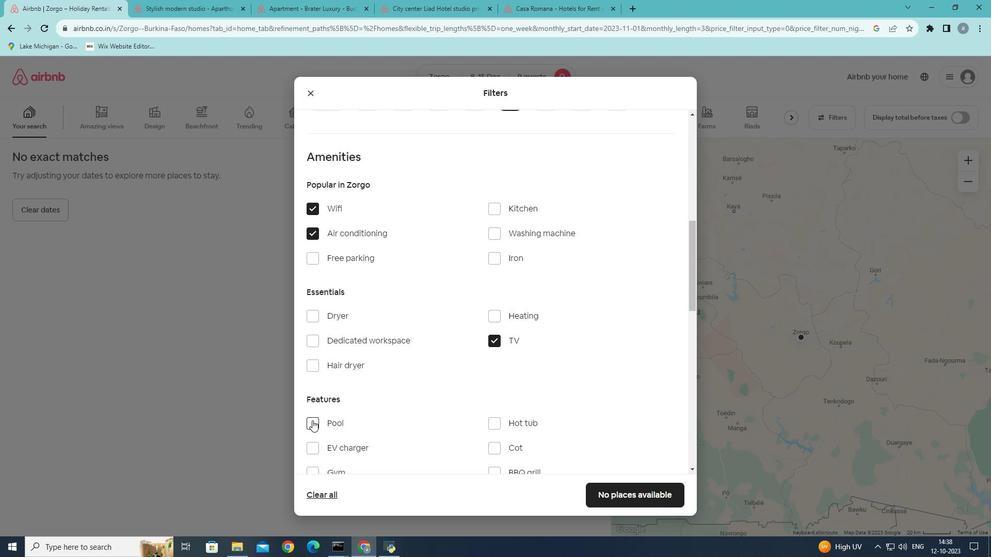
Action: Mouse pressed left at (312, 421)
Screenshot: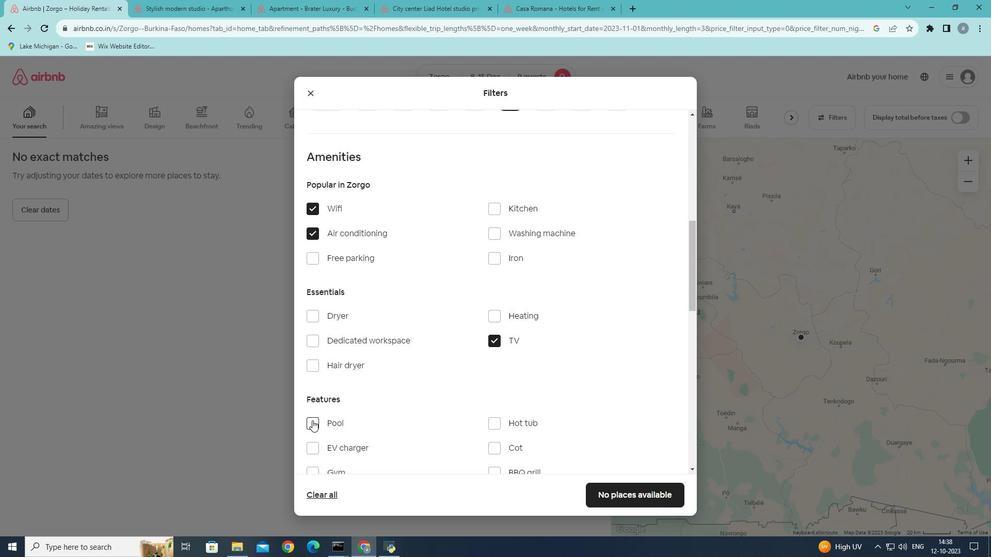 
Action: Mouse moved to (366, 382)
Screenshot: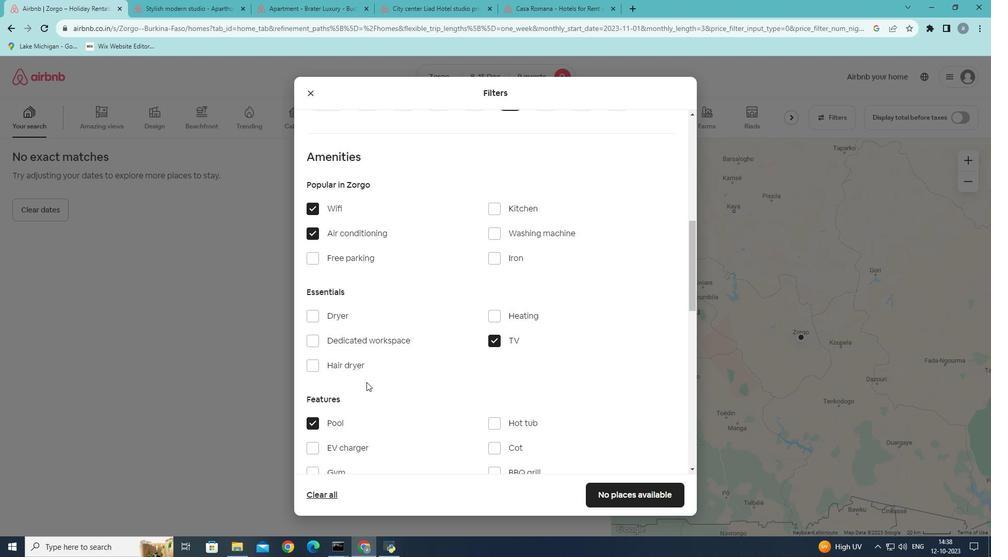 
Action: Mouse scrolled (366, 382) with delta (0, 0)
Screenshot: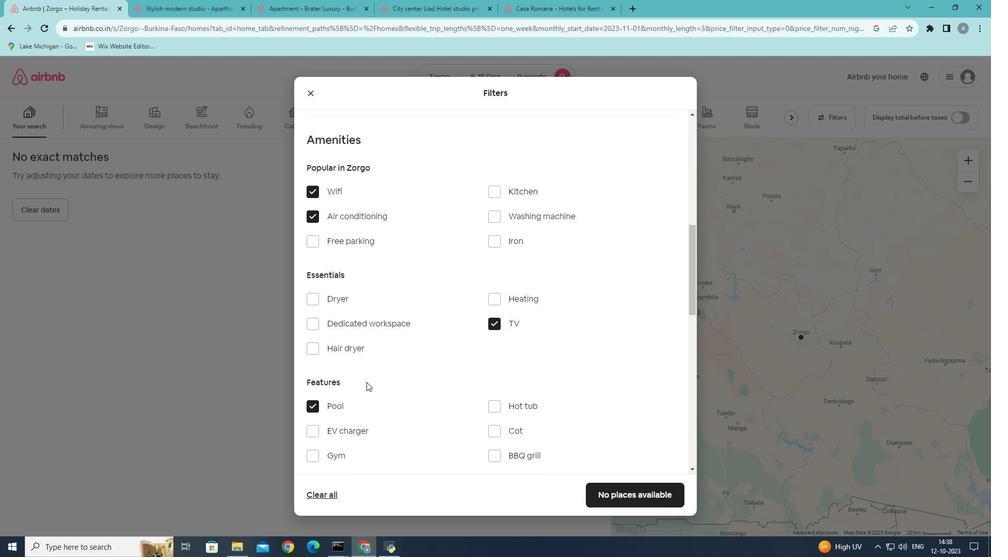 
Action: Mouse scrolled (366, 382) with delta (0, 0)
Screenshot: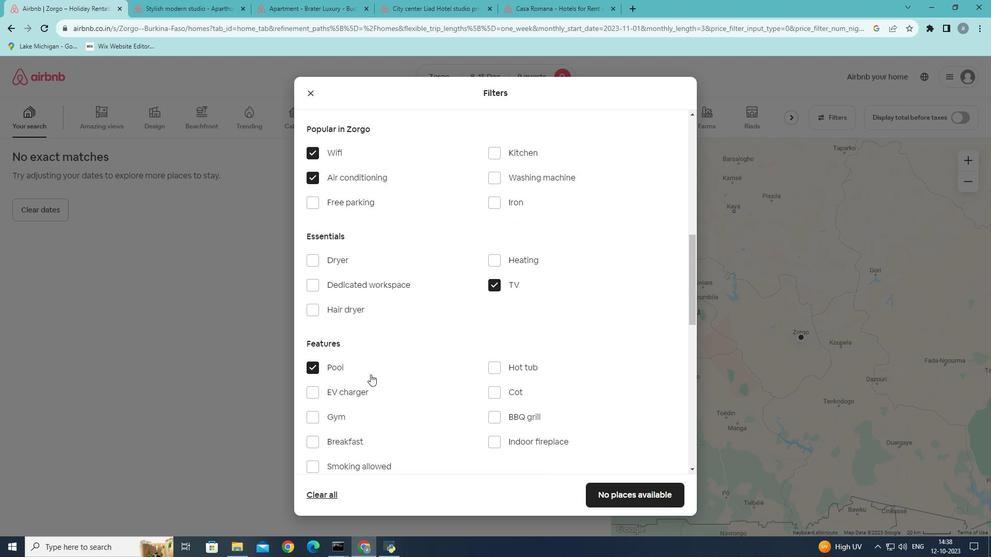 
Action: Mouse moved to (371, 373)
Screenshot: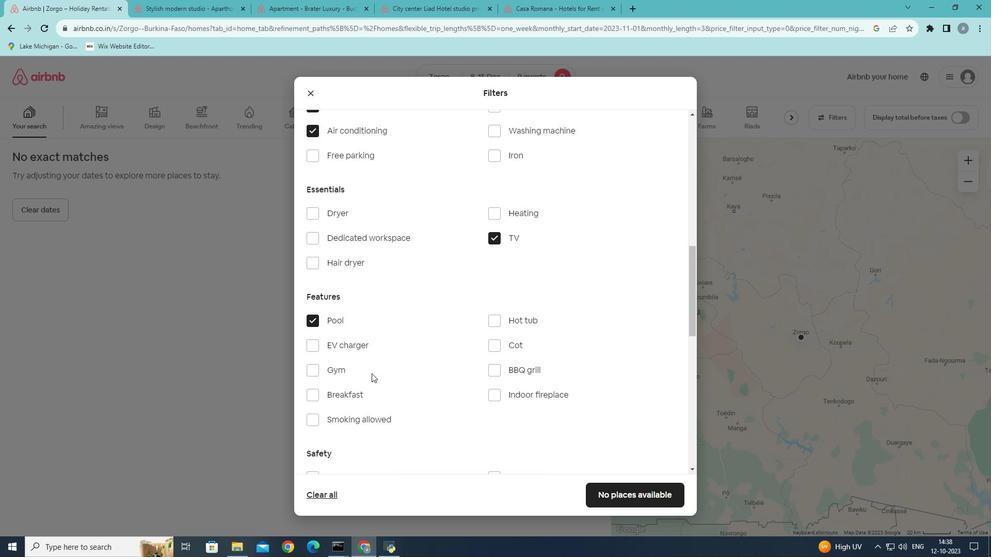 
Action: Mouse scrolled (371, 373) with delta (0, 0)
Screenshot: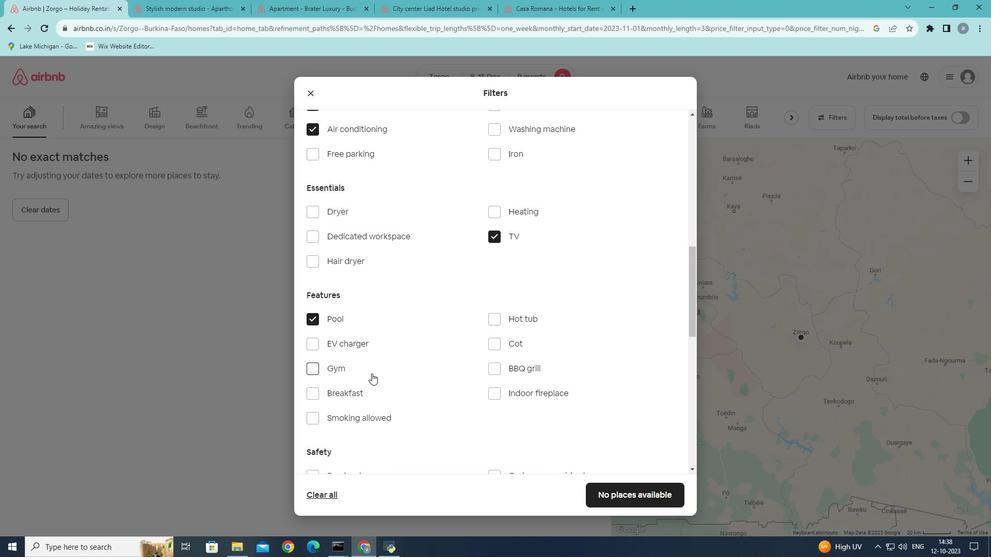 
Action: Mouse scrolled (371, 373) with delta (0, 0)
Screenshot: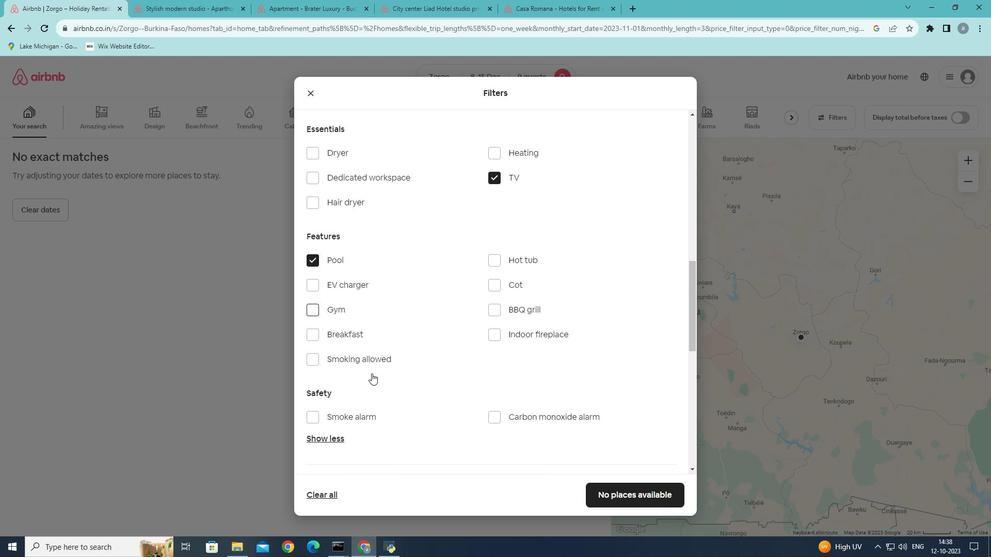 
Action: Mouse moved to (313, 262)
Screenshot: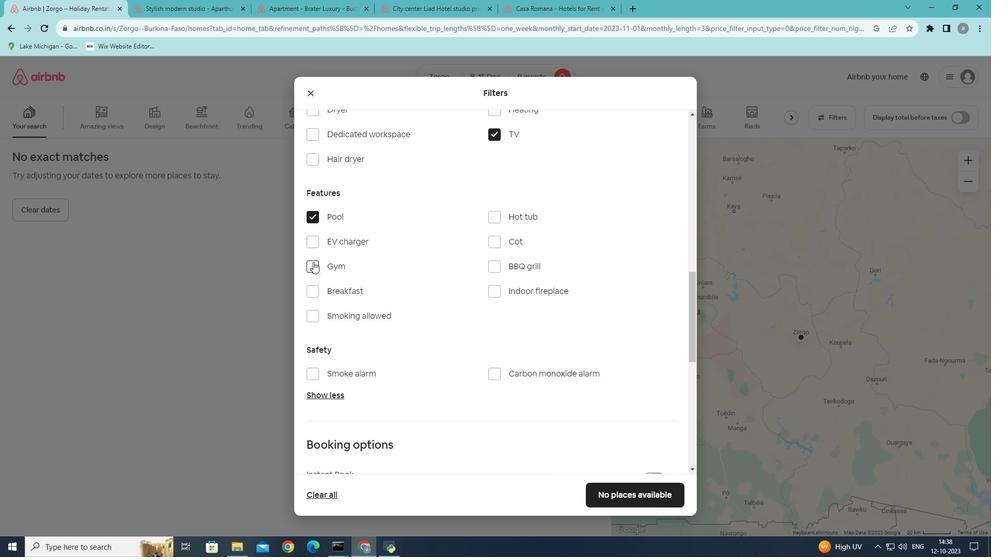 
Action: Mouse pressed left at (313, 262)
Screenshot: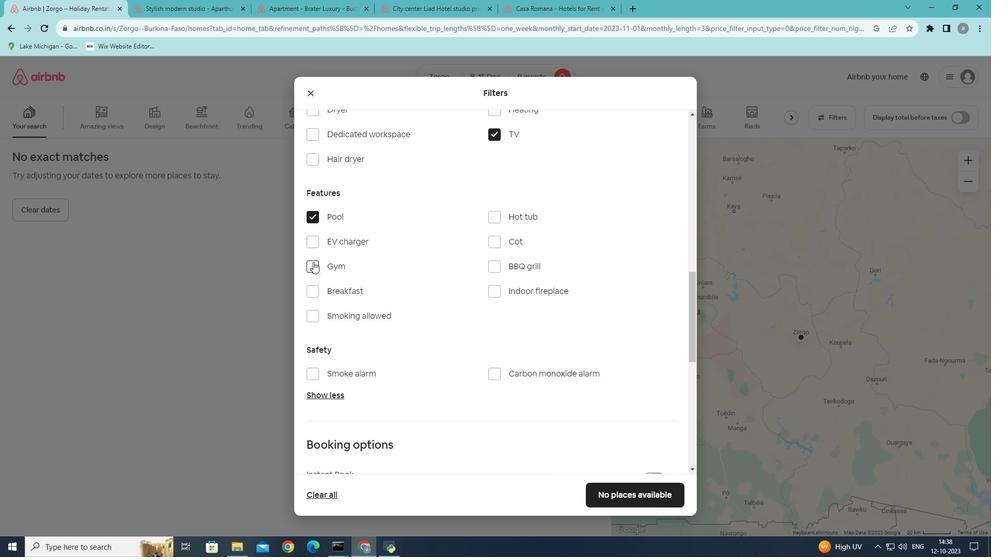 
Action: Mouse moved to (317, 292)
Screenshot: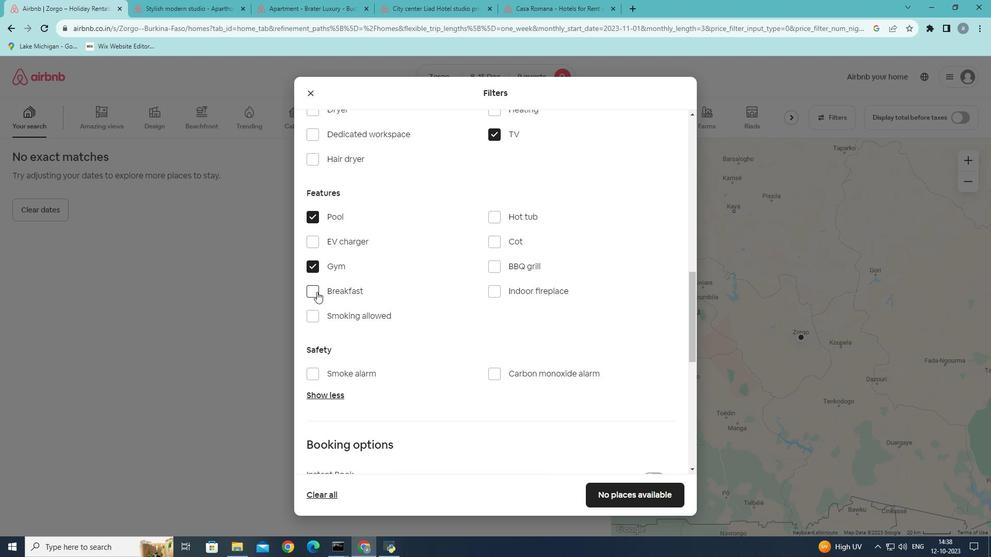 
Action: Mouse pressed left at (317, 292)
Screenshot: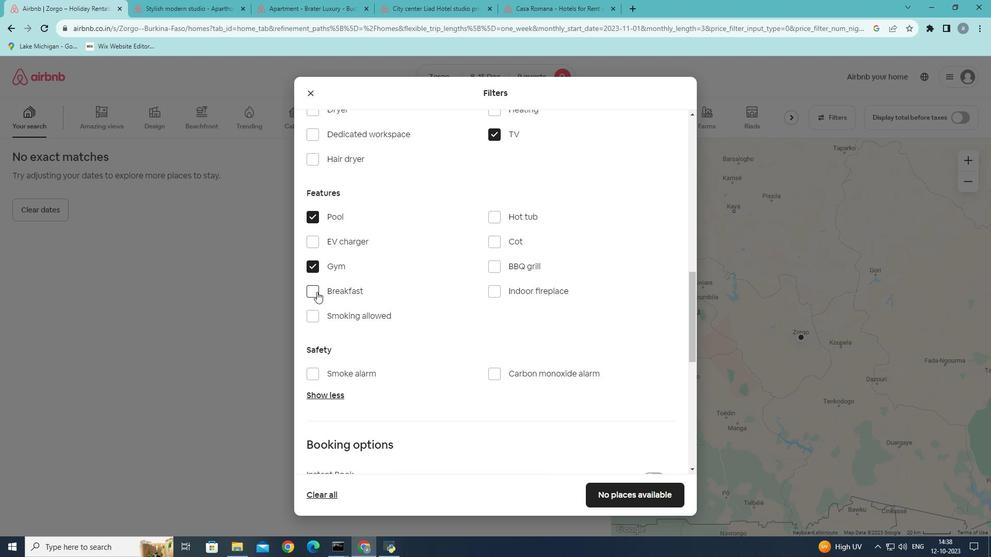 
Action: Mouse moved to (385, 312)
Screenshot: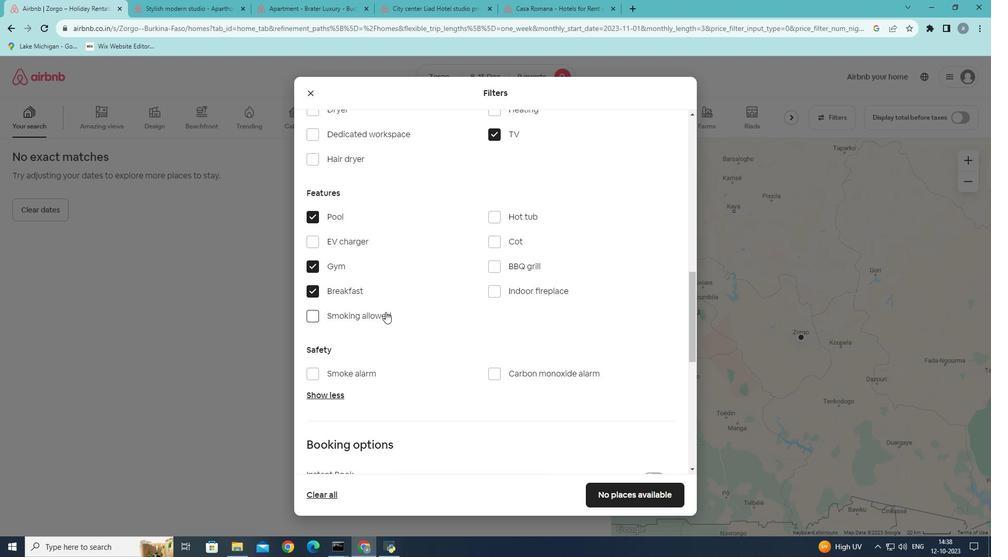 
Action: Mouse scrolled (385, 312) with delta (0, 0)
Screenshot: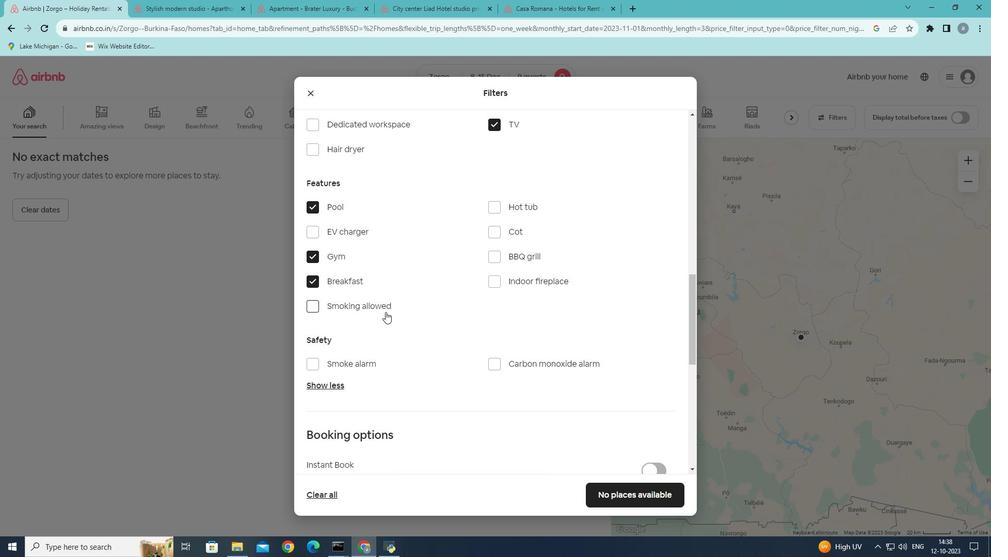 
Action: Mouse scrolled (385, 312) with delta (0, 0)
Screenshot: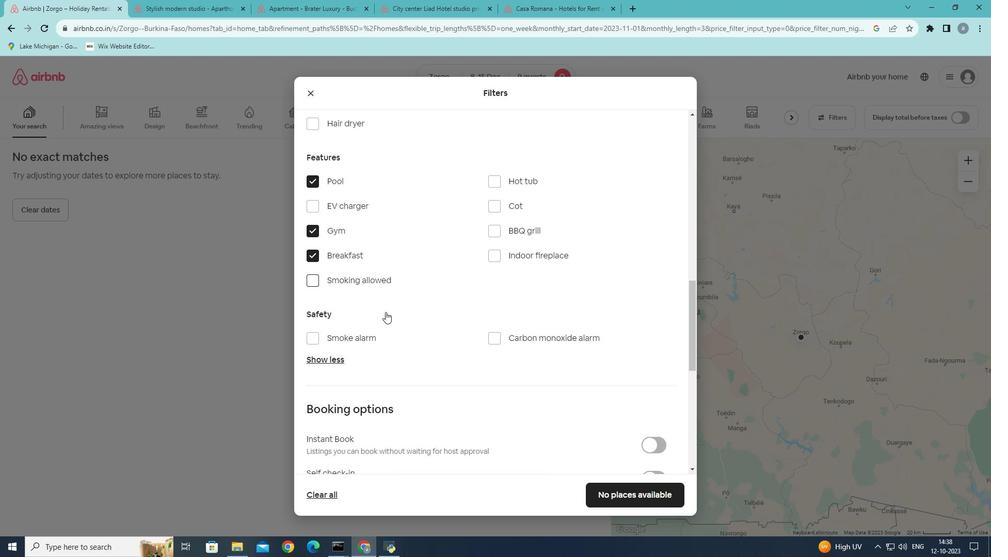 
Action: Mouse moved to (397, 329)
Screenshot: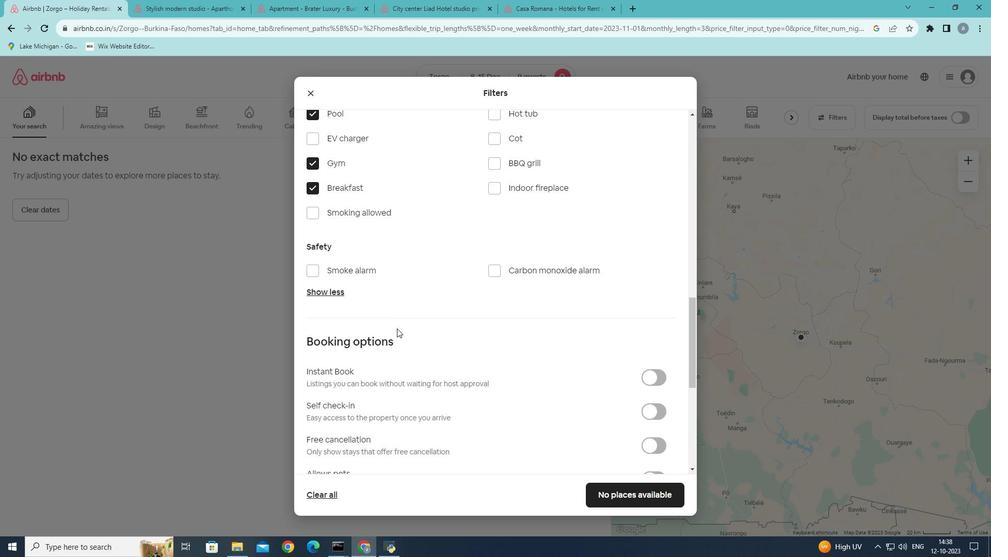 
Action: Mouse scrolled (397, 328) with delta (0, 0)
Screenshot: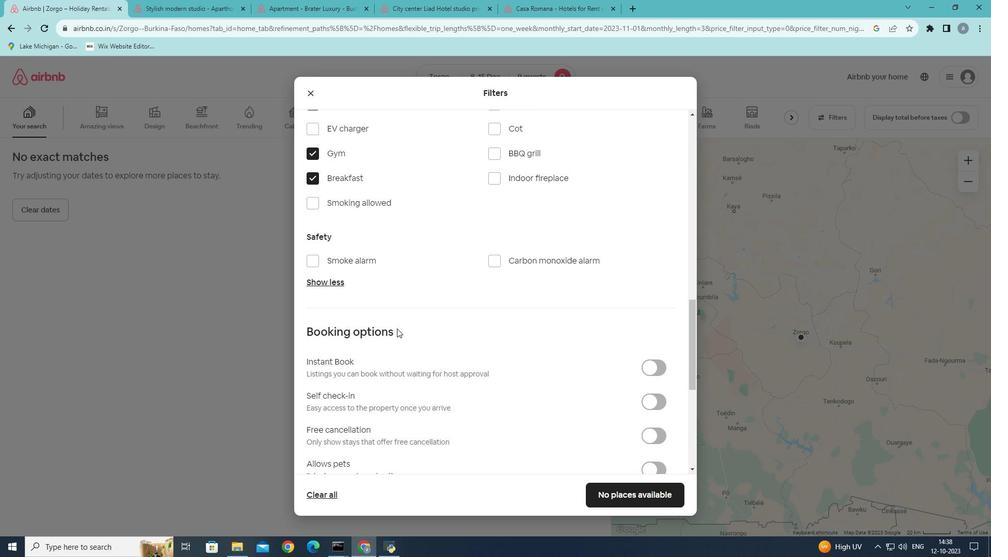 
Action: Mouse scrolled (397, 328) with delta (0, 0)
Screenshot: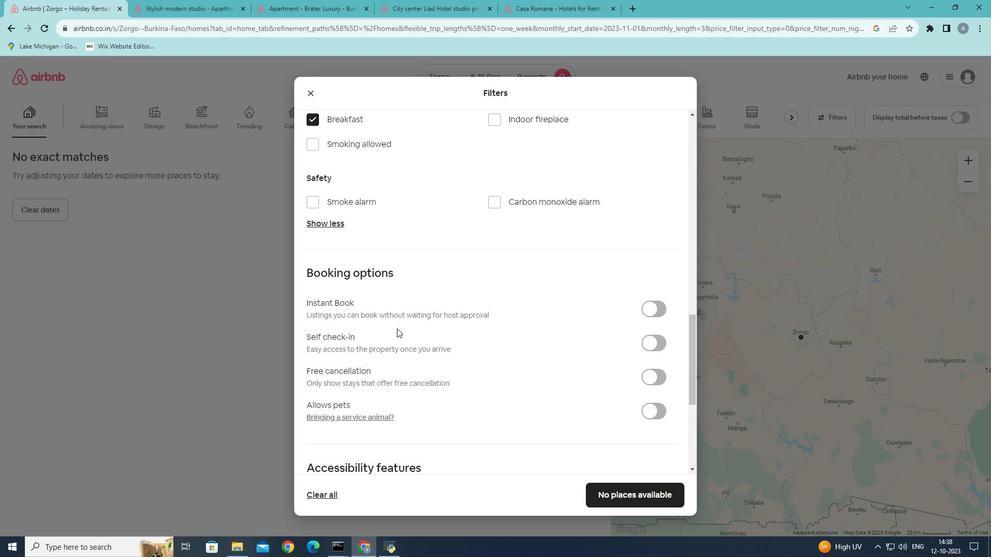 
Action: Mouse moved to (641, 499)
Screenshot: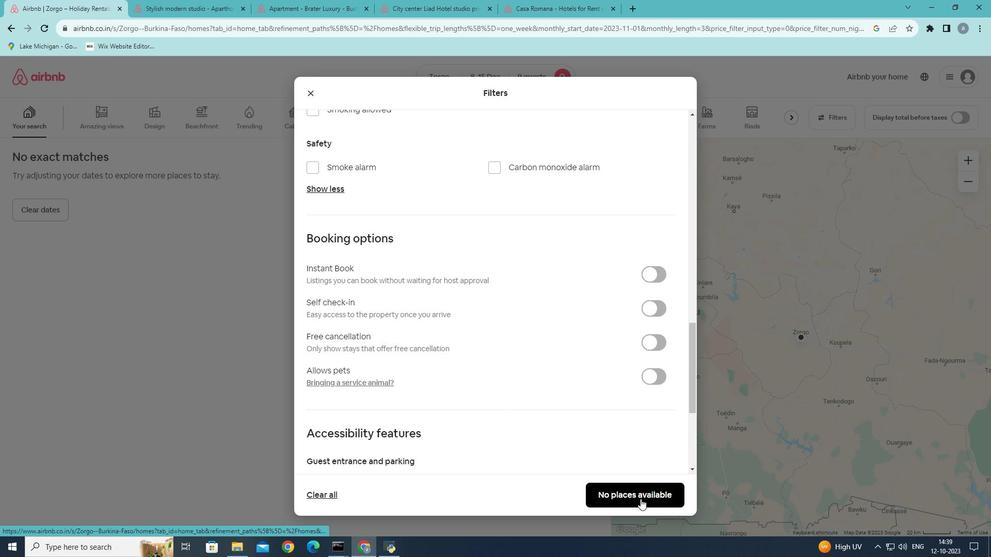 
Action: Mouse pressed left at (641, 499)
Screenshot: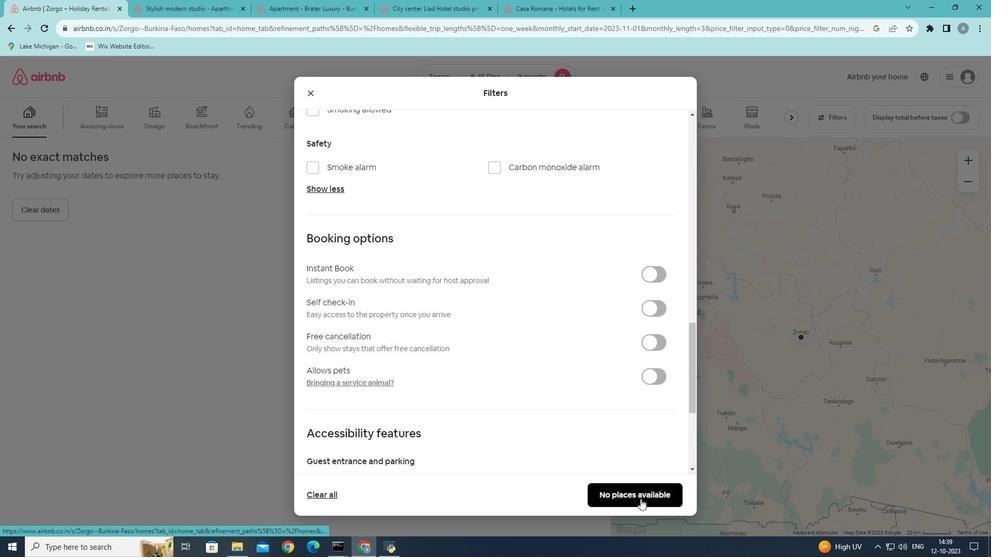
Action: Mouse moved to (634, 495)
Screenshot: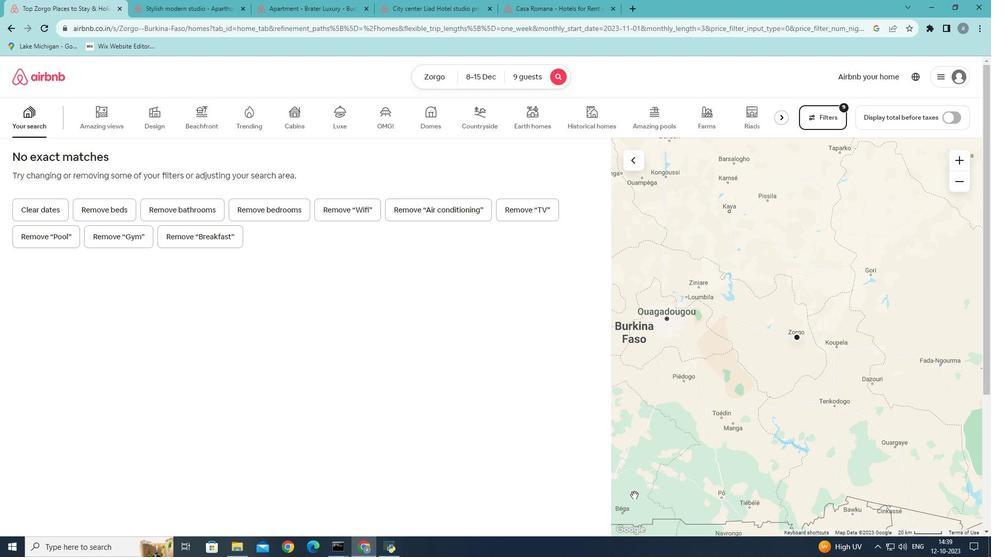 
